 Task: Find connections with filter location Bagnolet with filter topic #homebuyers with filter profile language English with filter current company Ifm with filter school Emlyon business school with filter industry Retail Art Supplies with filter service category Commercial Real Estate with filter keywords title Shelf Stocker
Action: Mouse moved to (504, 73)
Screenshot: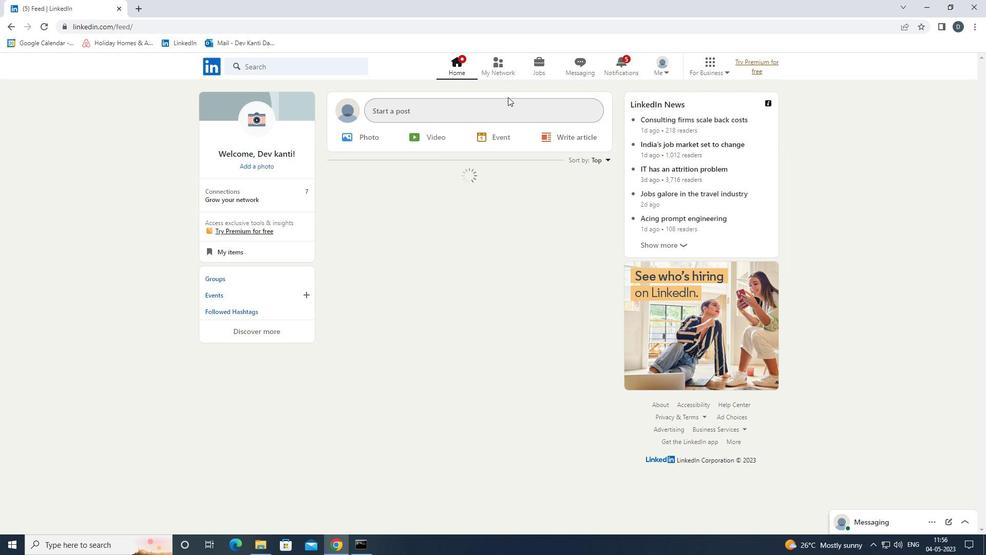 
Action: Mouse pressed left at (504, 73)
Screenshot: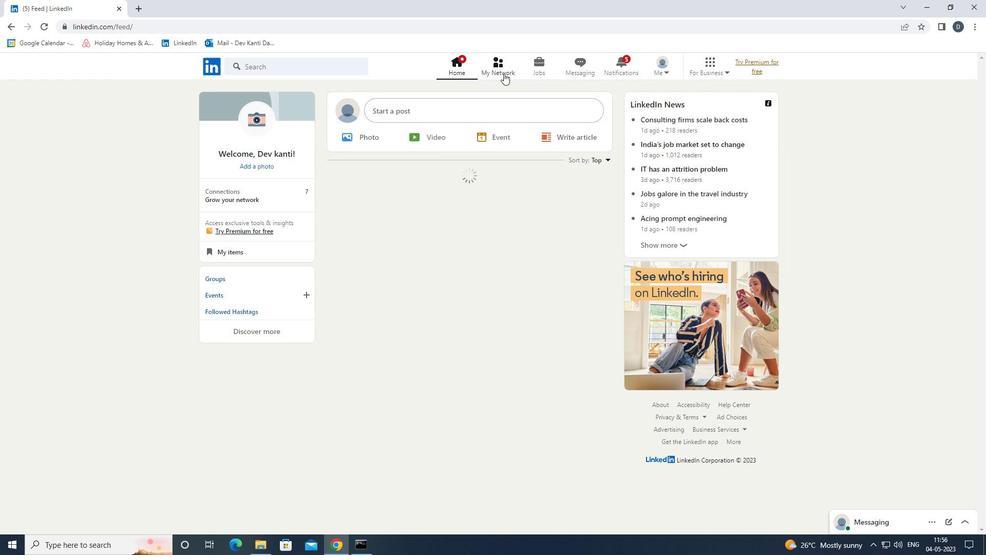 
Action: Mouse moved to (339, 121)
Screenshot: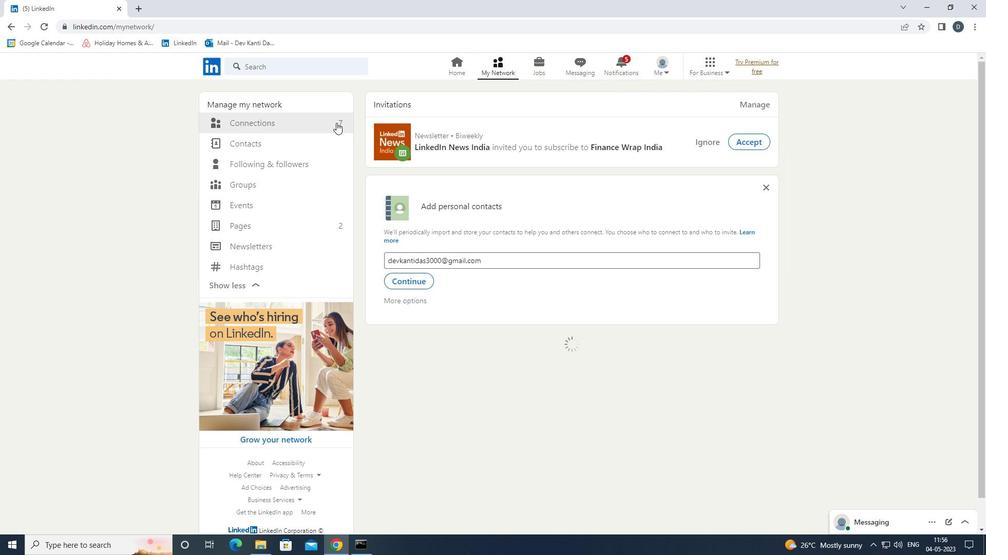 
Action: Mouse pressed left at (339, 121)
Screenshot: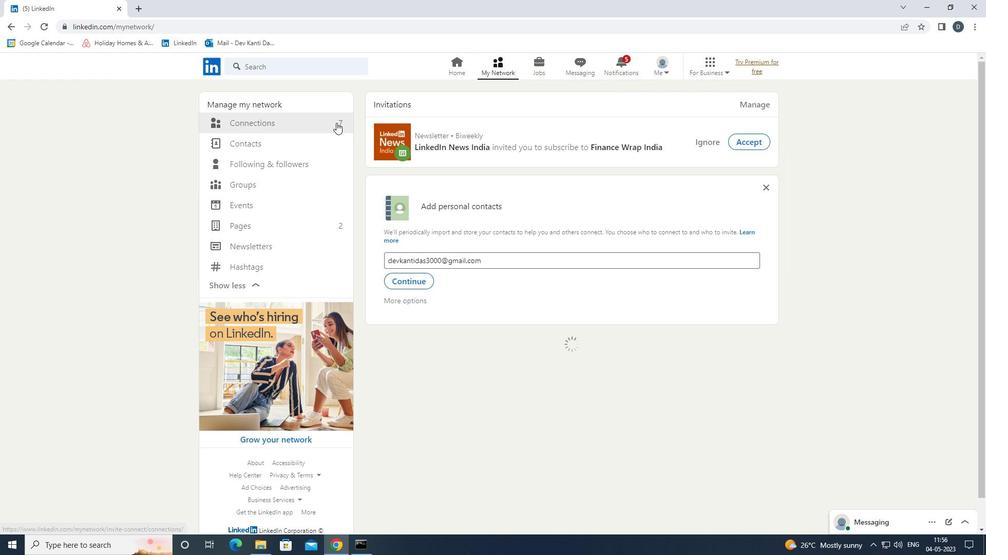 
Action: Mouse moved to (576, 123)
Screenshot: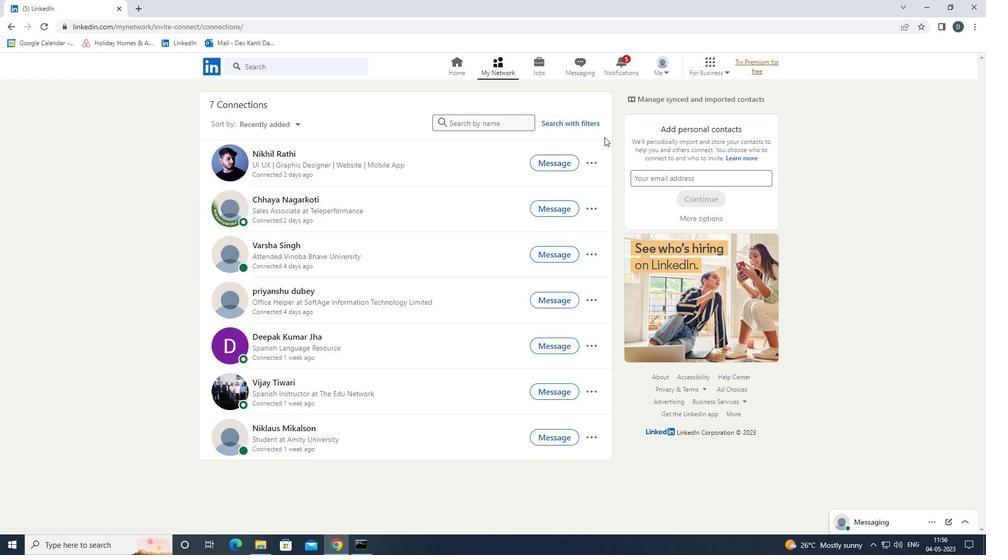 
Action: Mouse pressed left at (576, 123)
Screenshot: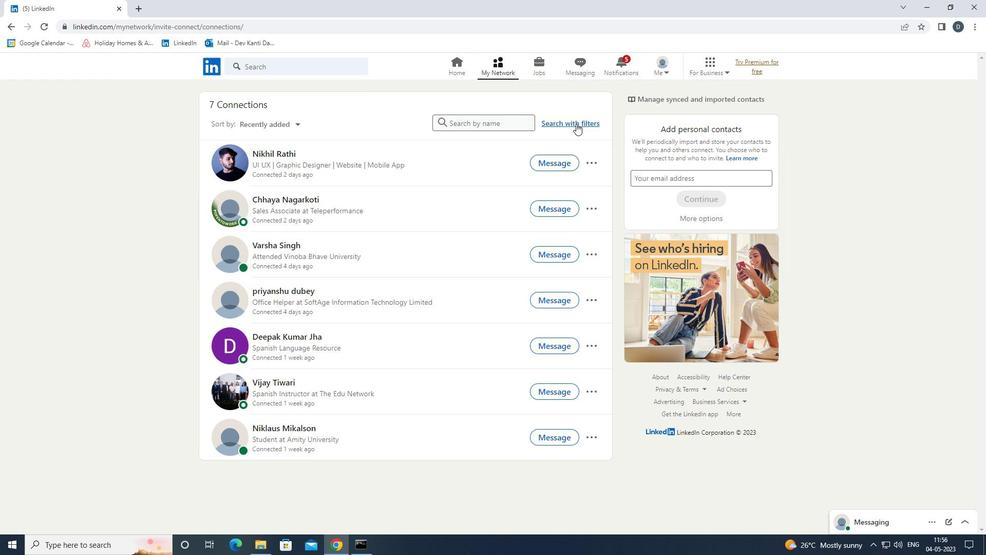
Action: Mouse moved to (527, 99)
Screenshot: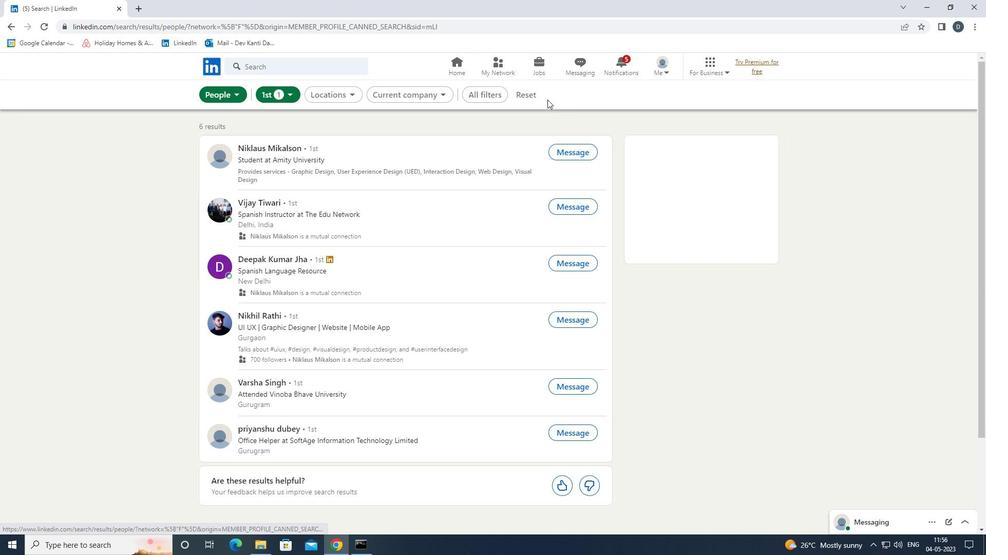 
Action: Mouse pressed left at (527, 99)
Screenshot: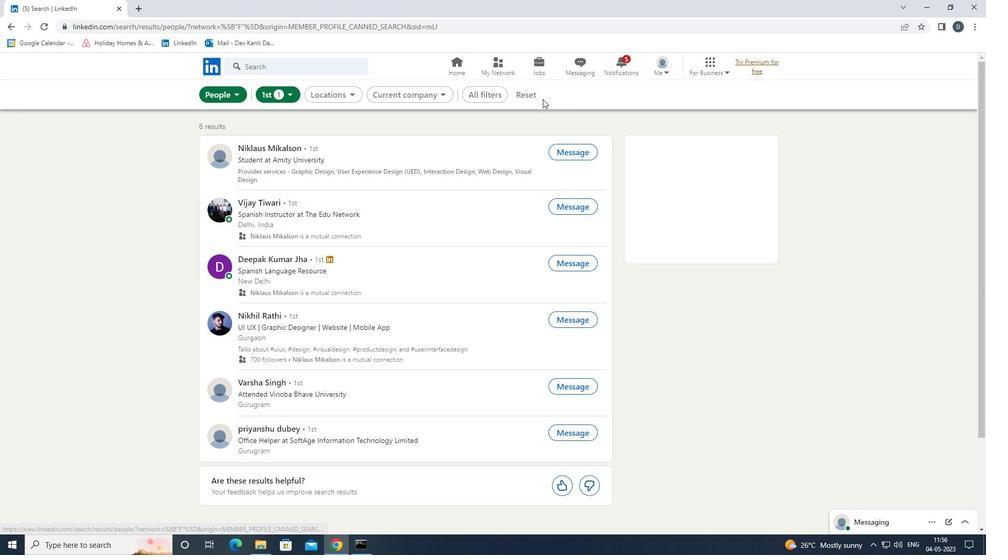 
Action: Mouse moved to (510, 96)
Screenshot: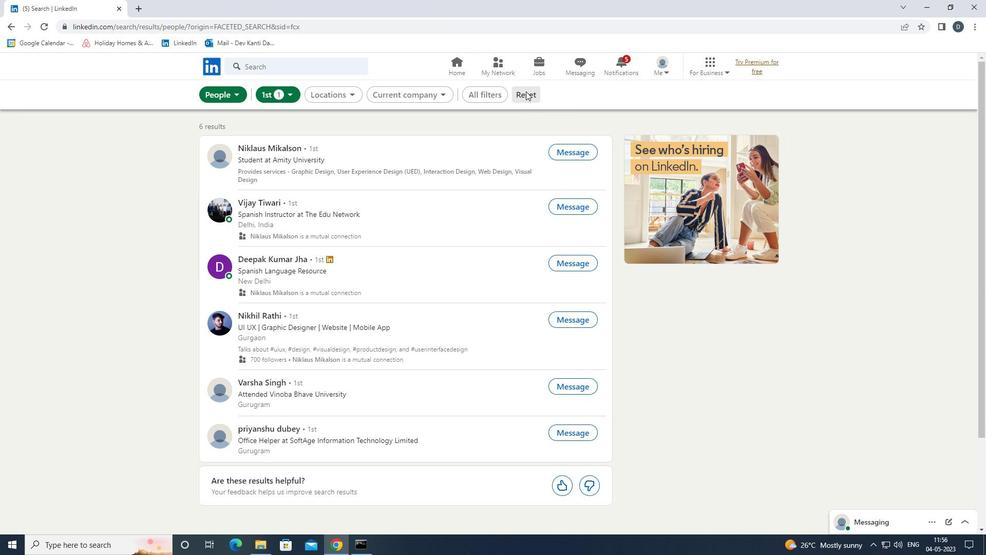 
Action: Mouse pressed left at (510, 96)
Screenshot: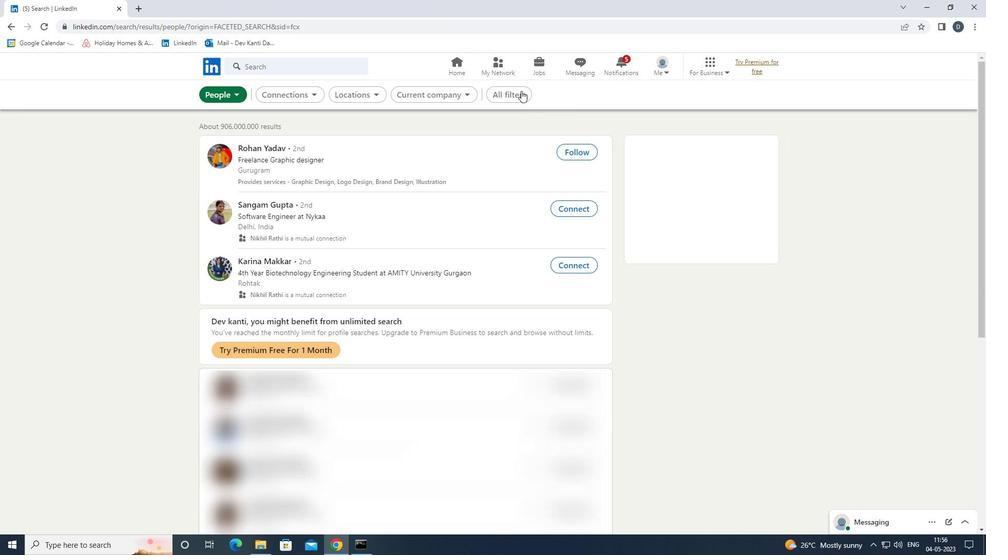 
Action: Mouse moved to (790, 284)
Screenshot: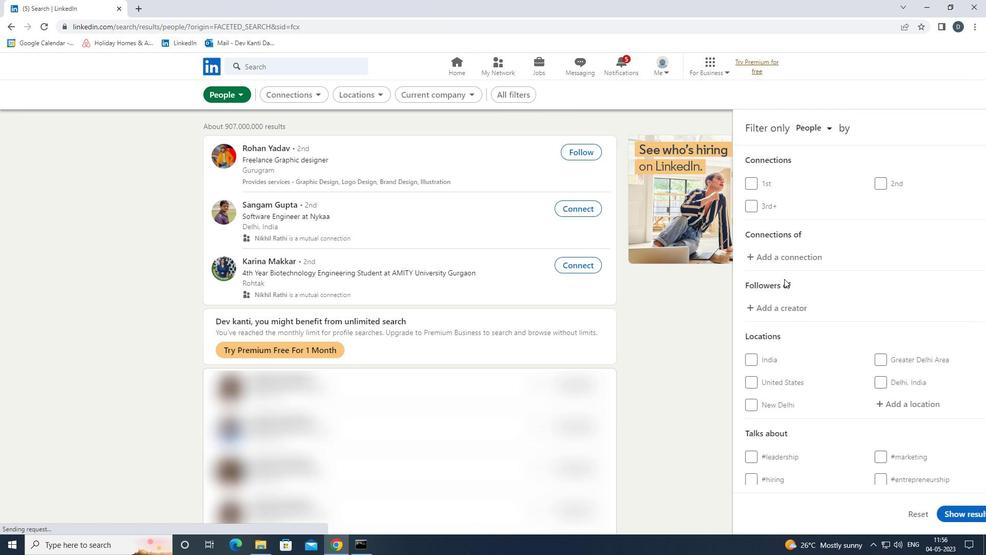 
Action: Mouse scrolled (790, 283) with delta (0, 0)
Screenshot: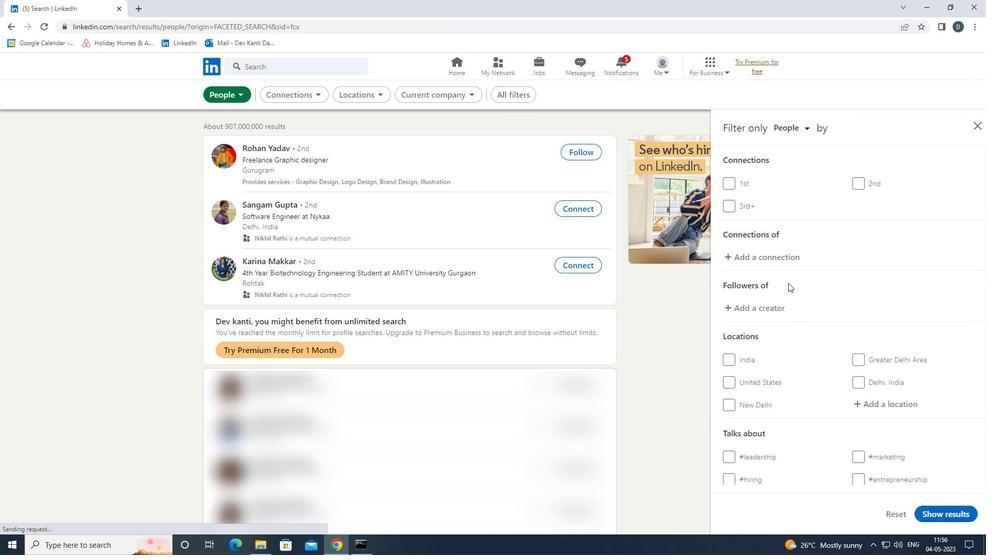 
Action: Mouse scrolled (790, 283) with delta (0, 0)
Screenshot: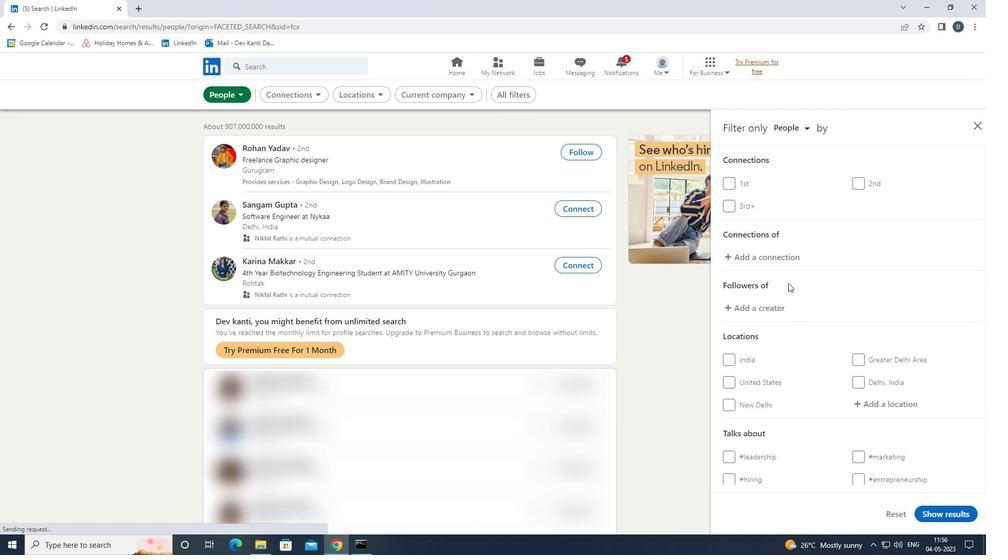 
Action: Mouse moved to (855, 298)
Screenshot: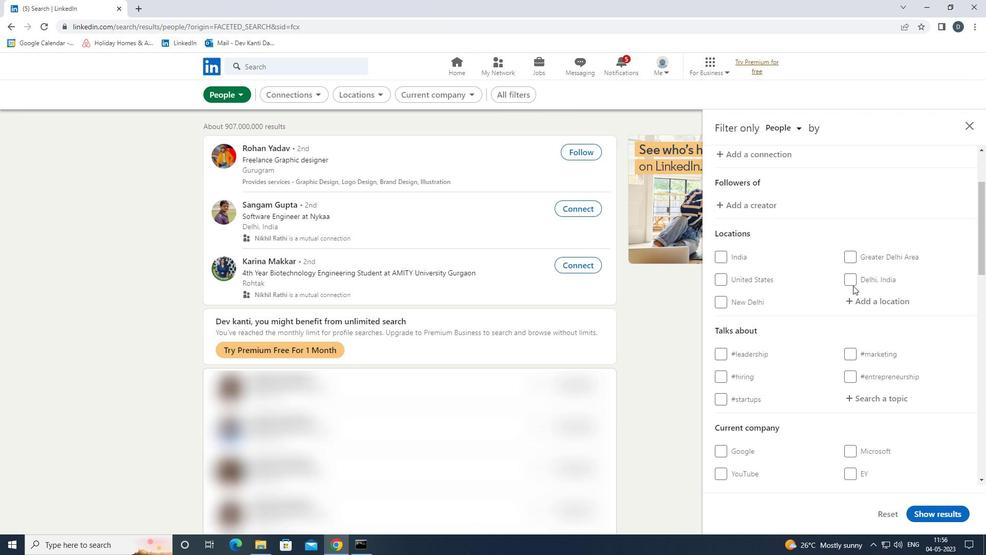 
Action: Mouse pressed left at (855, 298)
Screenshot: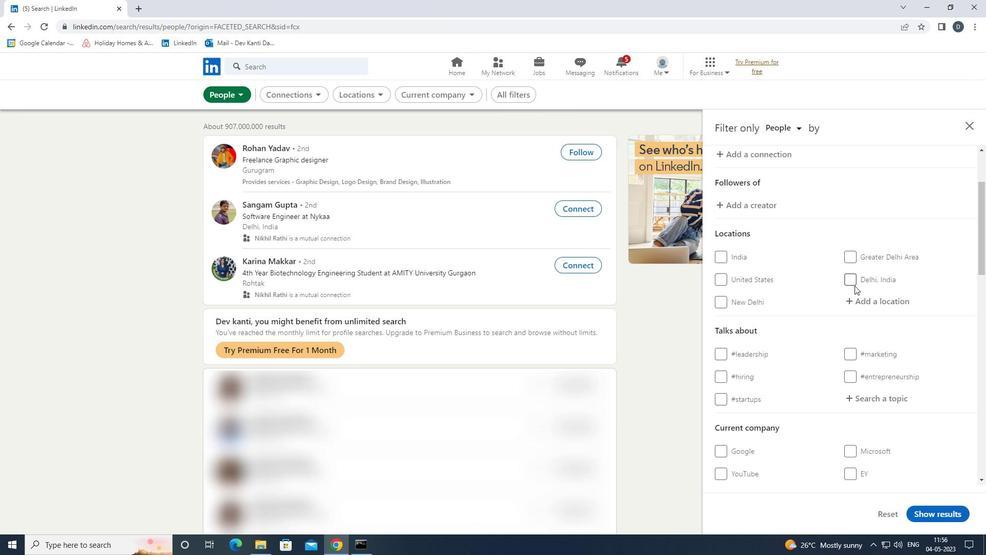 
Action: Mouse moved to (854, 302)
Screenshot: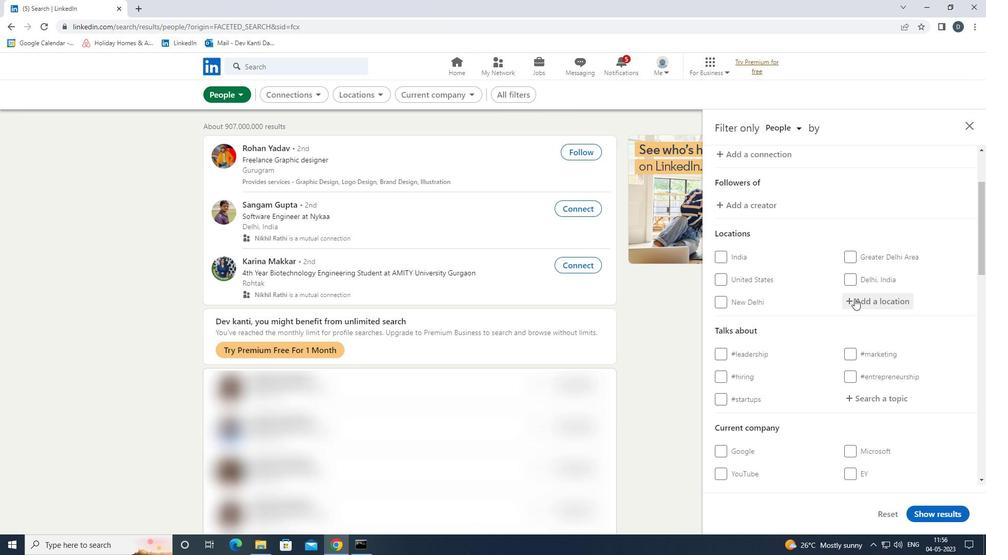 
Action: Key pressed <Key.shift>BAGNOLET<Key.down><Key.enter>
Screenshot: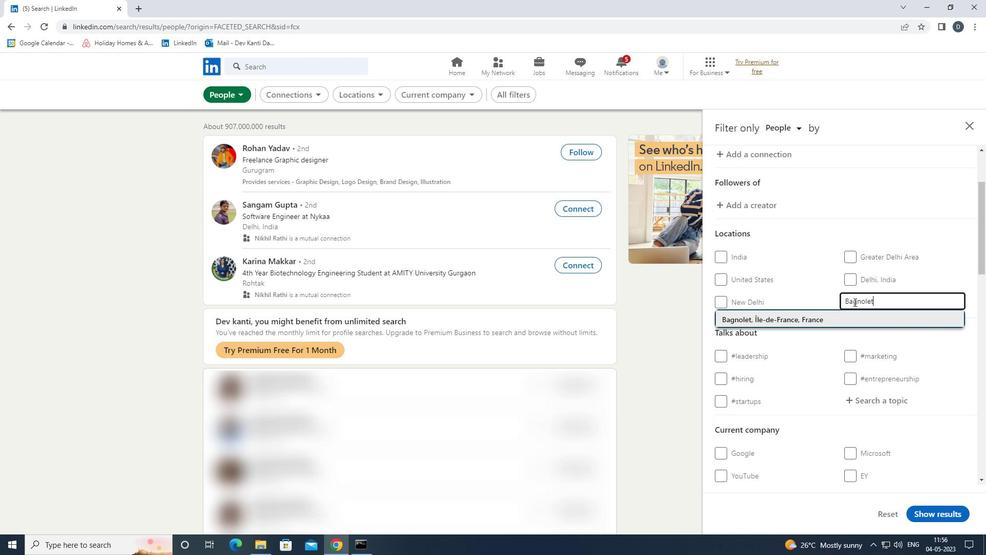 
Action: Mouse moved to (867, 308)
Screenshot: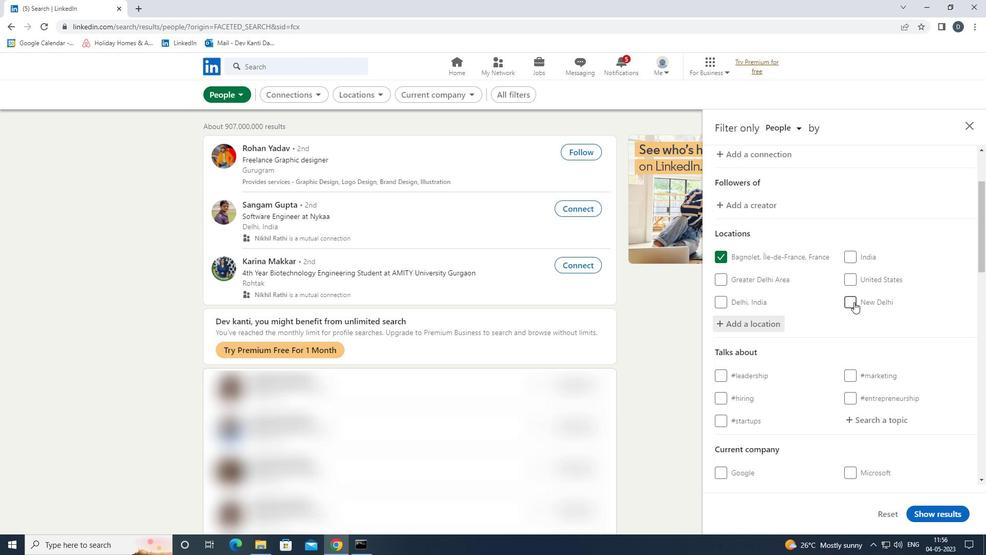 
Action: Mouse scrolled (867, 307) with delta (0, 0)
Screenshot: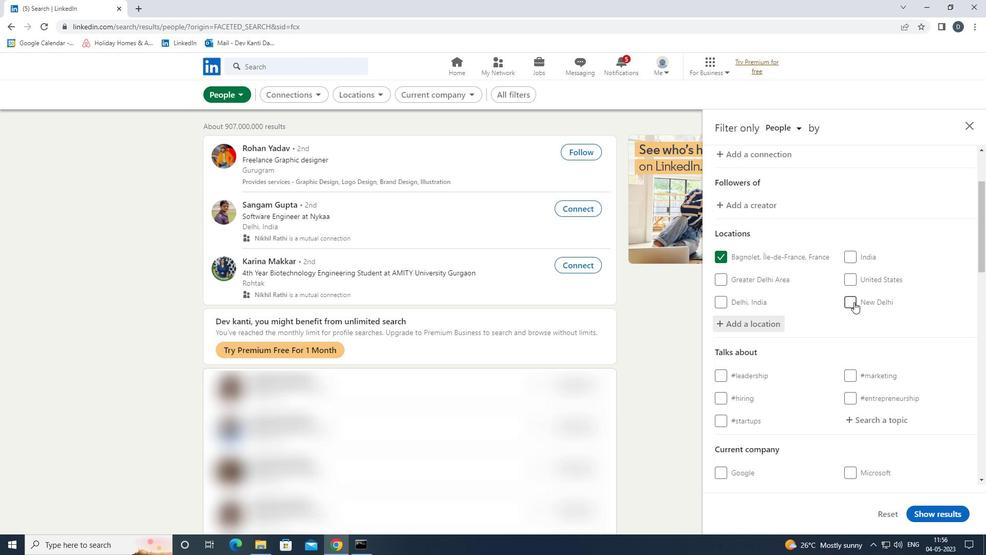 
Action: Mouse scrolled (867, 307) with delta (0, 0)
Screenshot: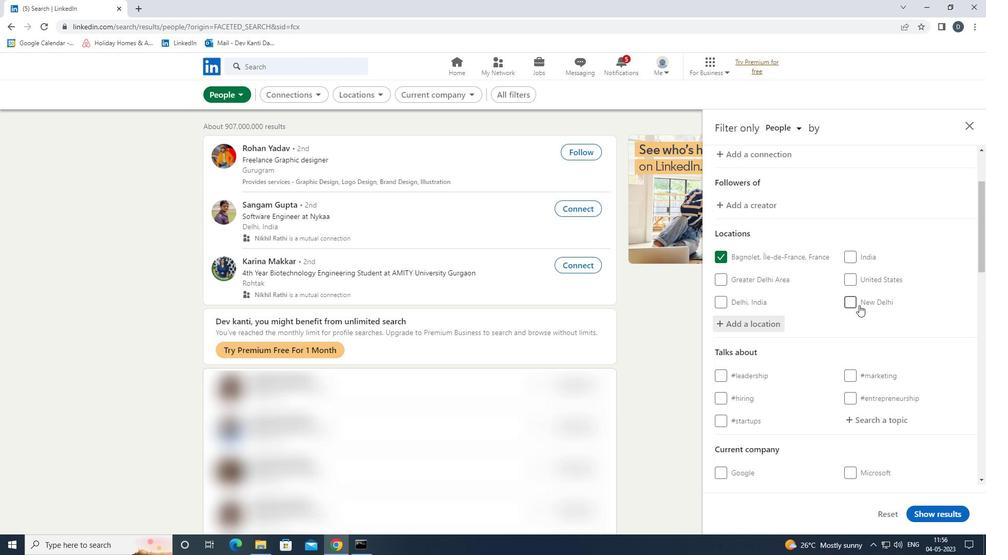 
Action: Mouse moved to (870, 308)
Screenshot: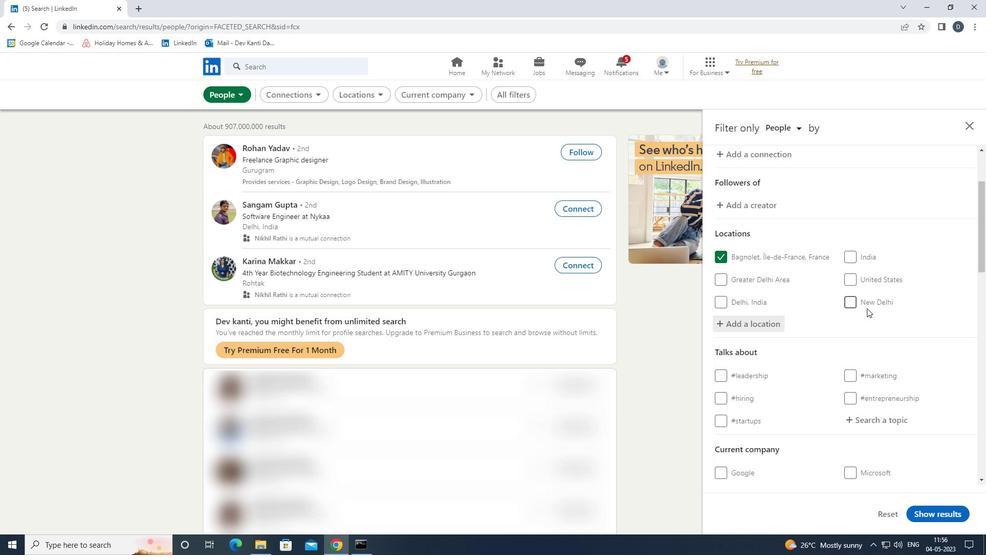 
Action: Mouse scrolled (870, 307) with delta (0, 0)
Screenshot: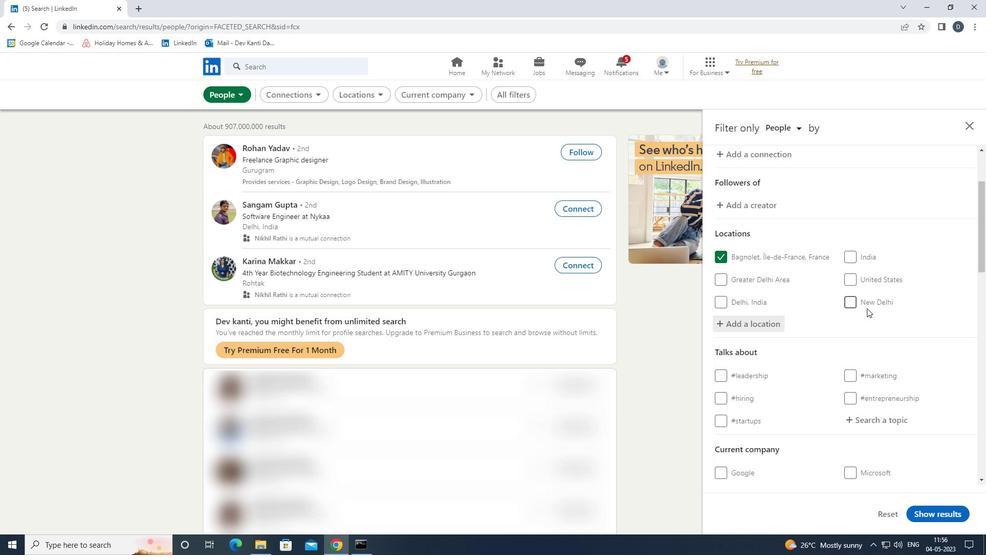 
Action: Mouse moved to (879, 269)
Screenshot: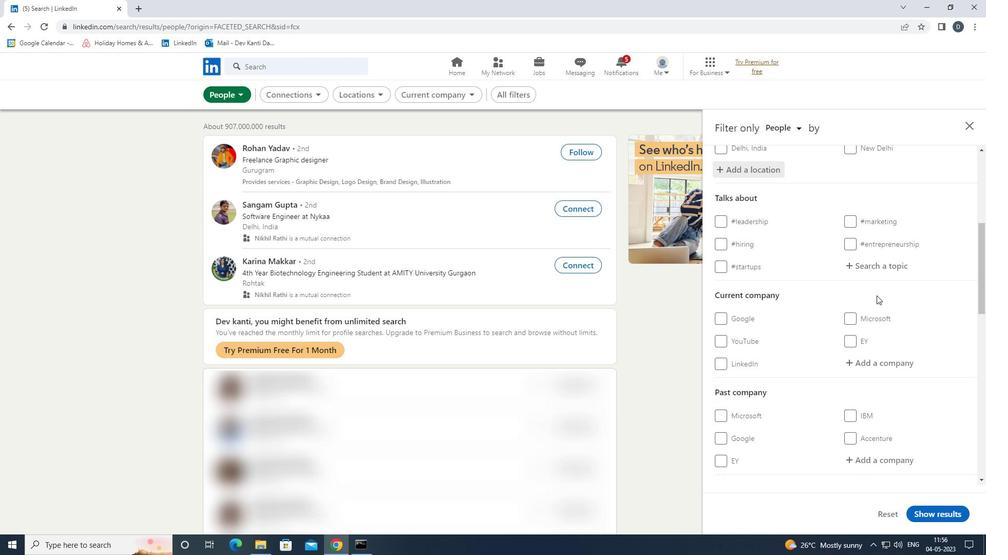 
Action: Mouse pressed left at (879, 269)
Screenshot: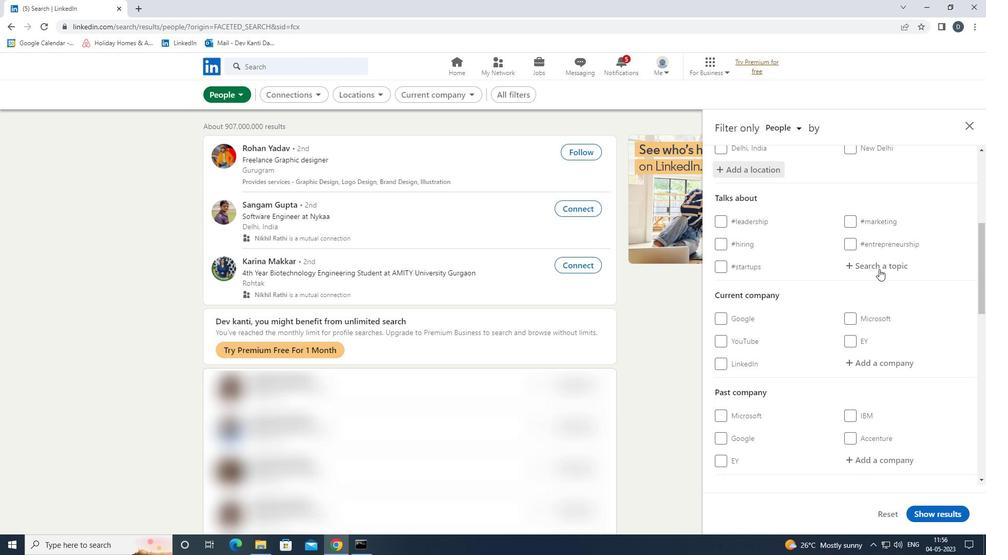 
Action: Key pressed <Key.shift>HOMEBUYERS<Key.down><Key.enter>
Screenshot: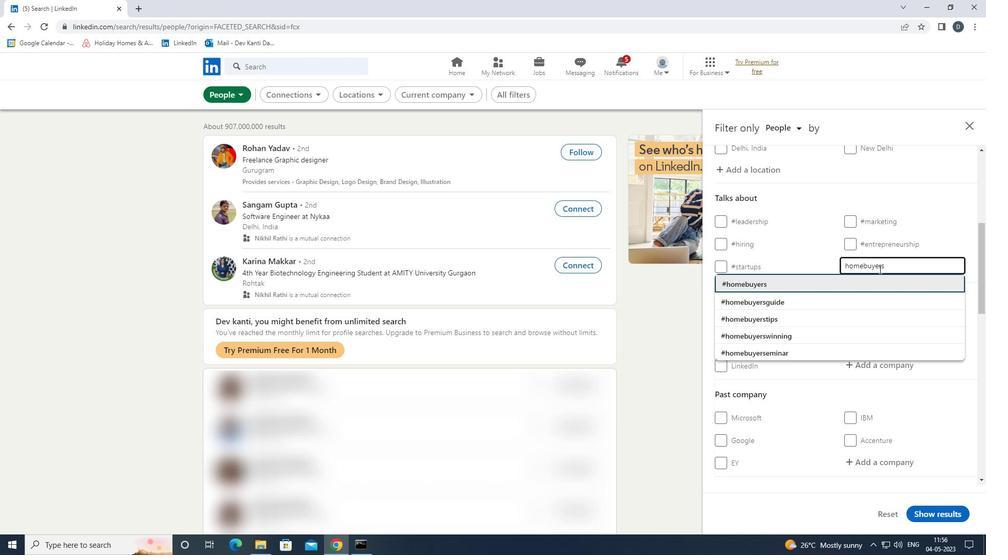 
Action: Mouse moved to (893, 301)
Screenshot: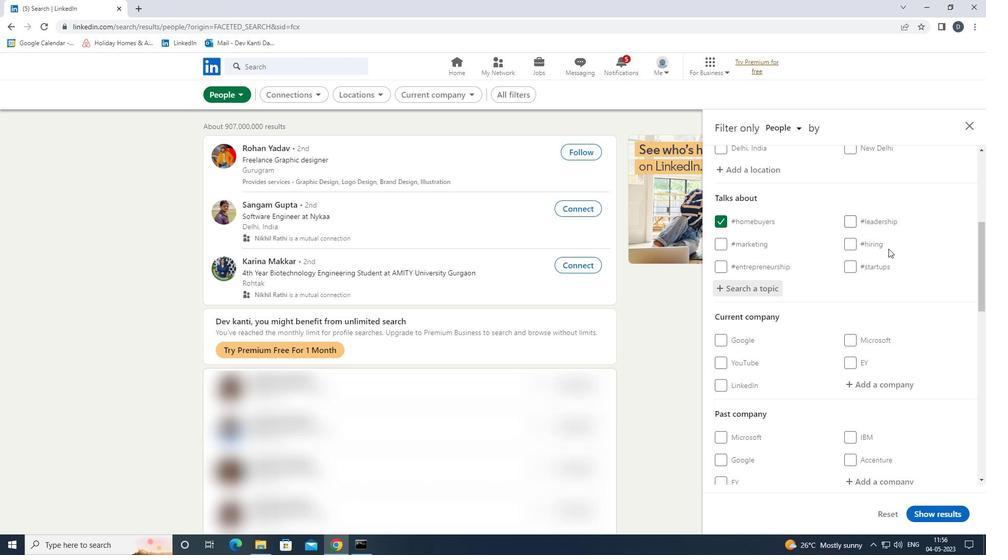 
Action: Mouse scrolled (893, 300) with delta (0, 0)
Screenshot: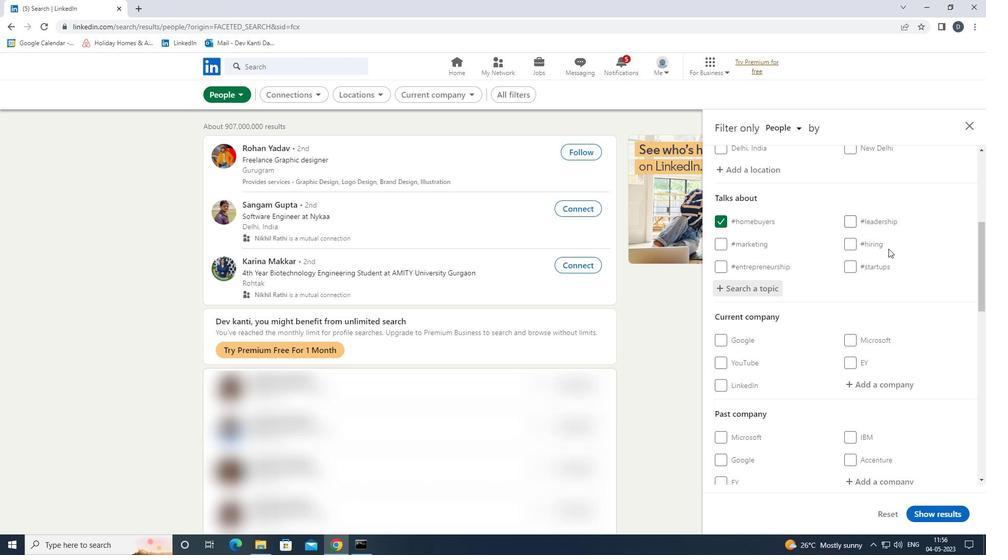 
Action: Mouse moved to (894, 301)
Screenshot: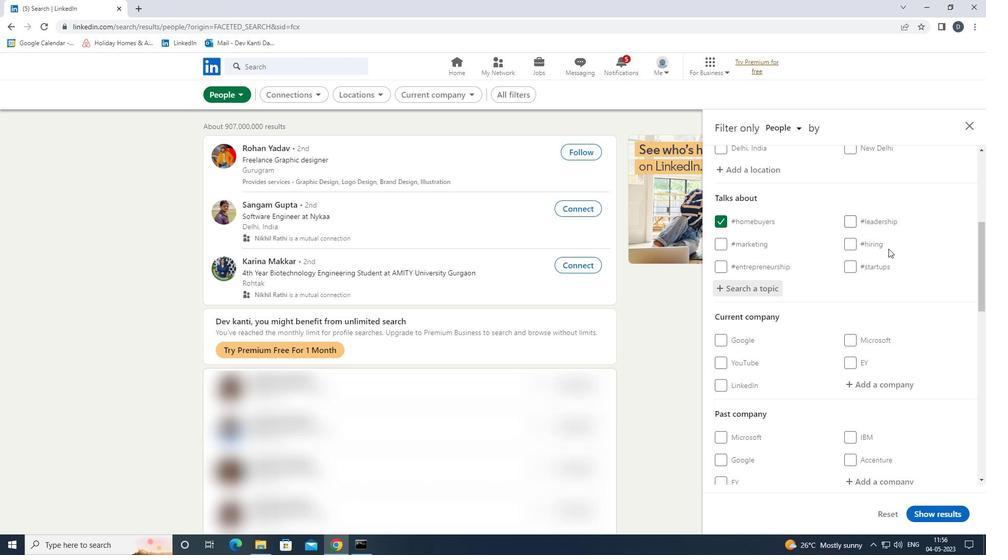 
Action: Mouse scrolled (894, 301) with delta (0, 0)
Screenshot: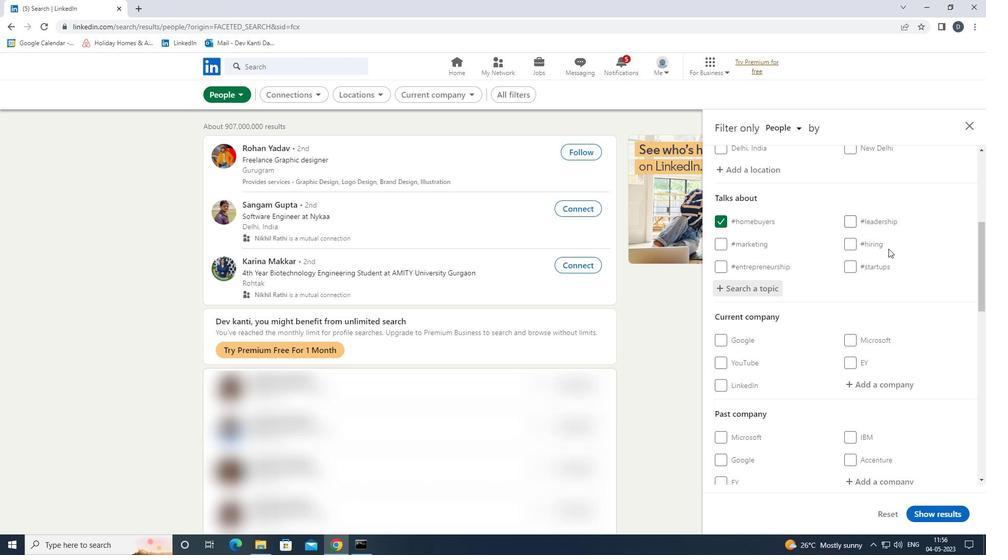 
Action: Mouse scrolled (894, 301) with delta (0, 0)
Screenshot: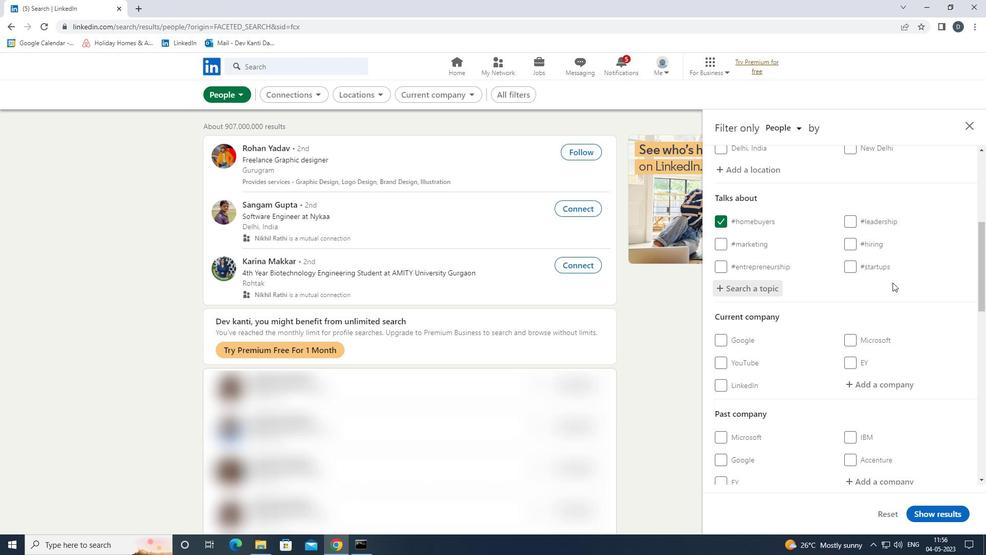 
Action: Mouse moved to (883, 266)
Screenshot: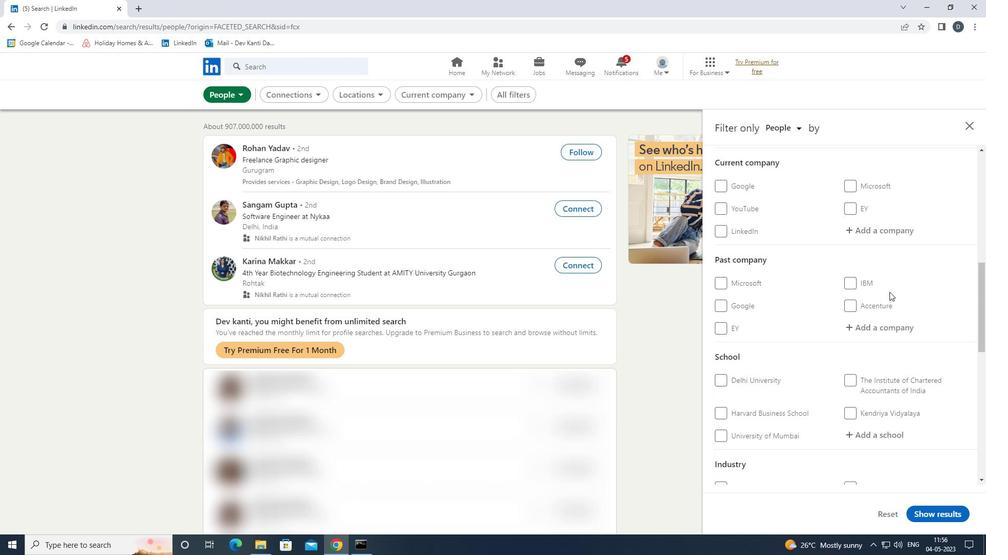 
Action: Mouse scrolled (883, 265) with delta (0, 0)
Screenshot: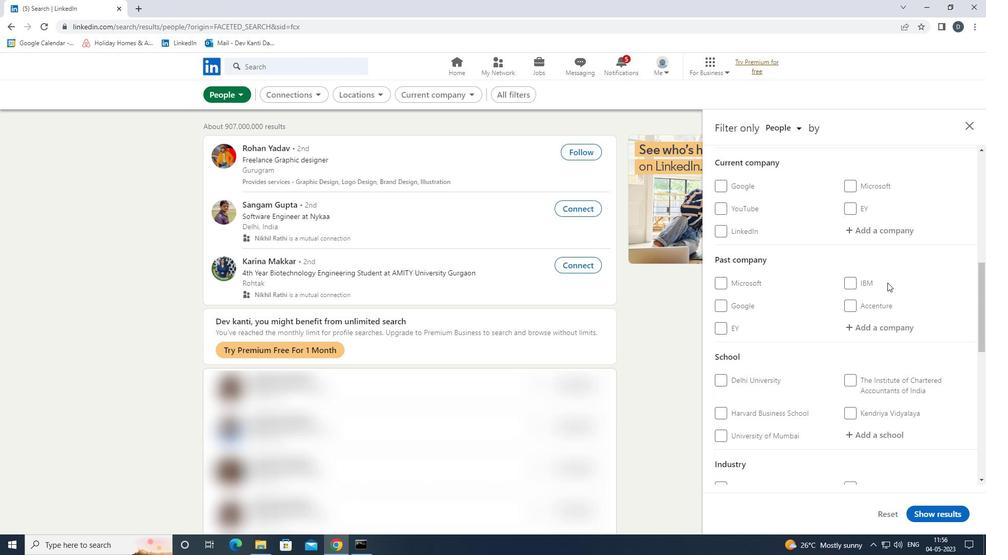 
Action: Mouse moved to (881, 268)
Screenshot: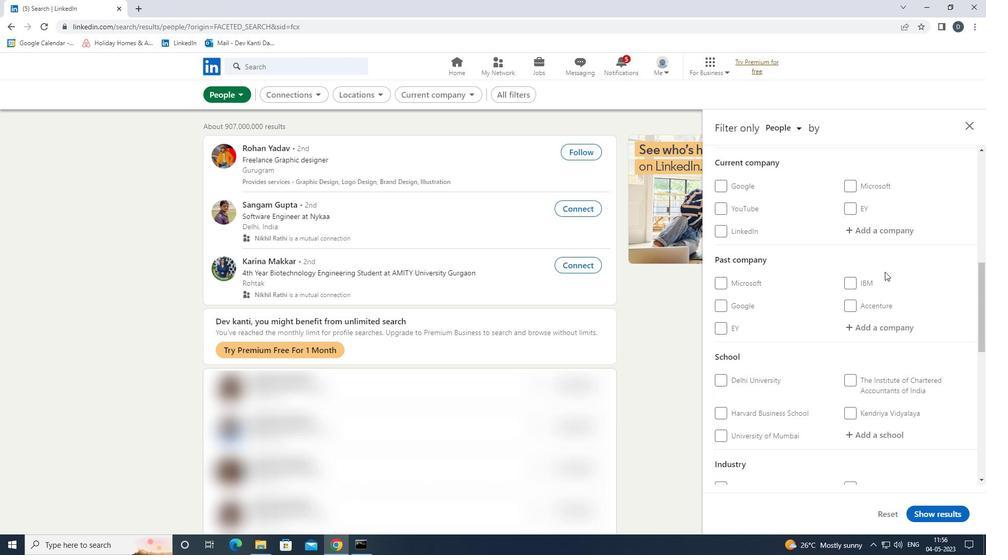 
Action: Mouse scrolled (881, 268) with delta (0, 0)
Screenshot: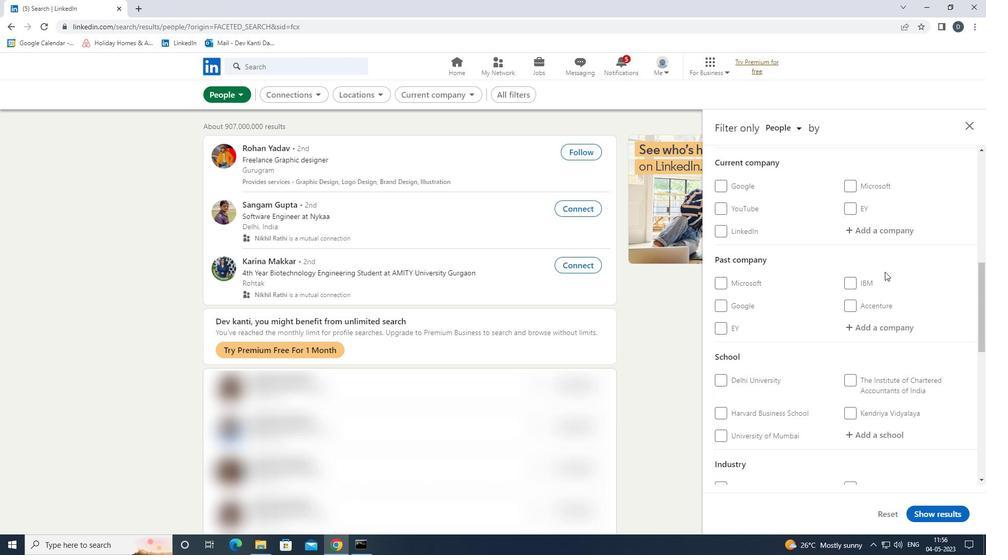 
Action: Mouse moved to (881, 269)
Screenshot: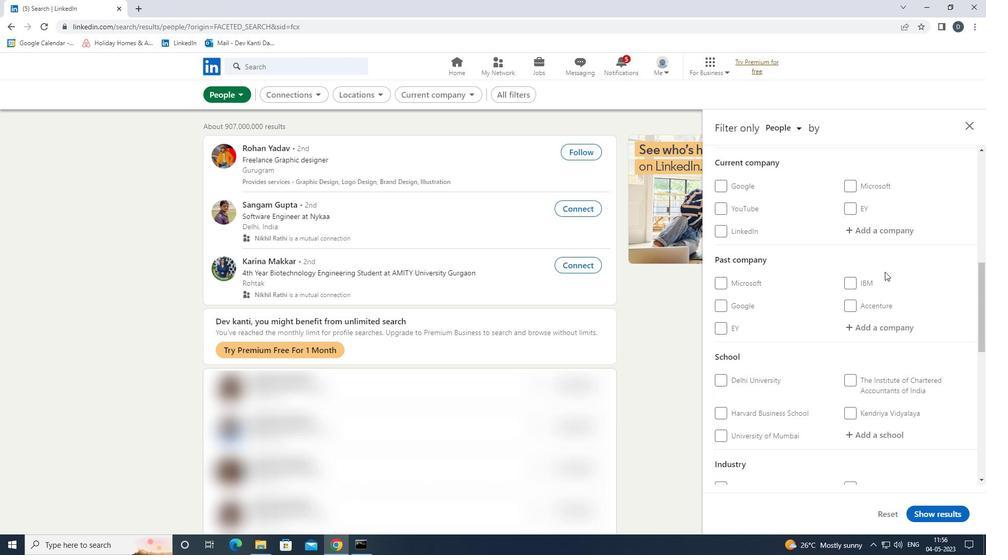 
Action: Mouse scrolled (881, 269) with delta (0, 0)
Screenshot: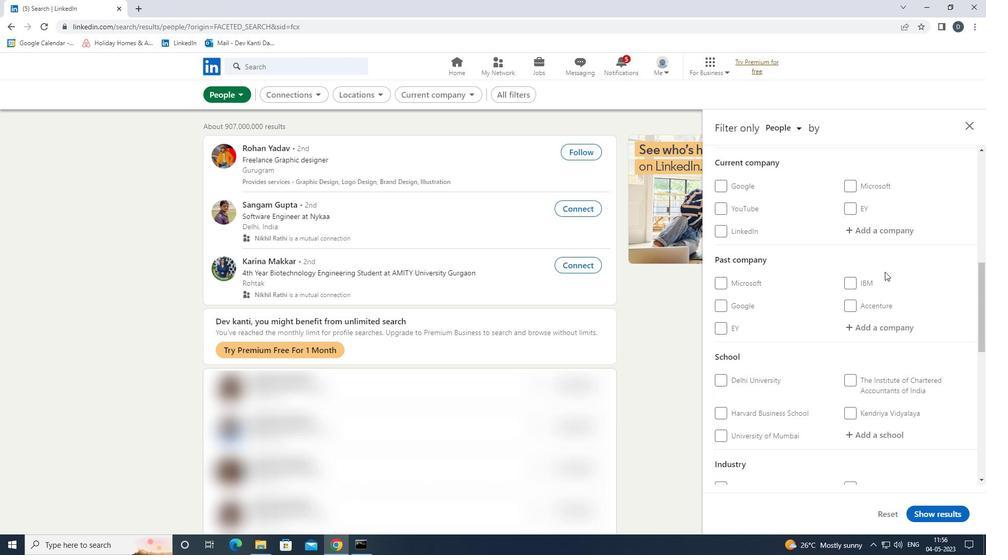 
Action: Mouse moved to (881, 271)
Screenshot: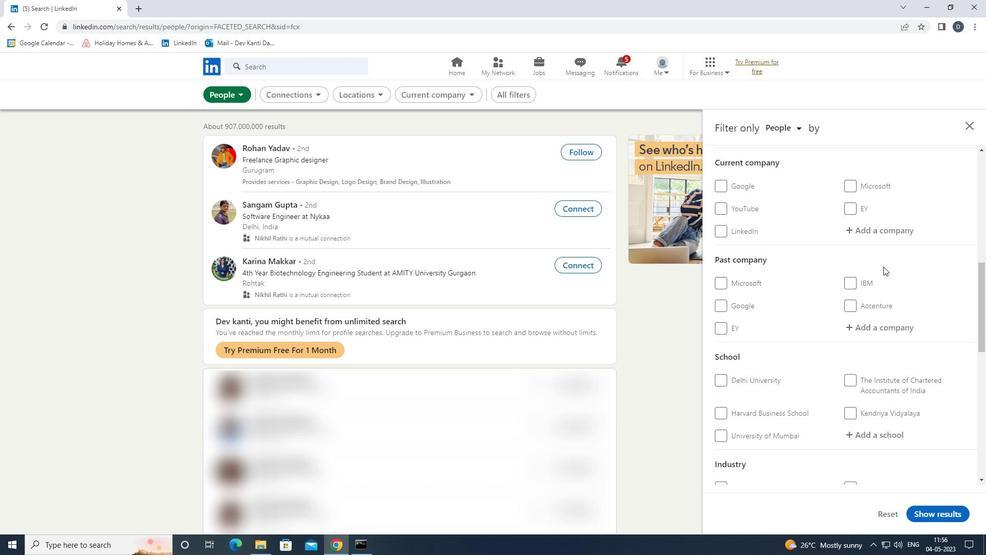 
Action: Mouse scrolled (881, 270) with delta (0, 0)
Screenshot: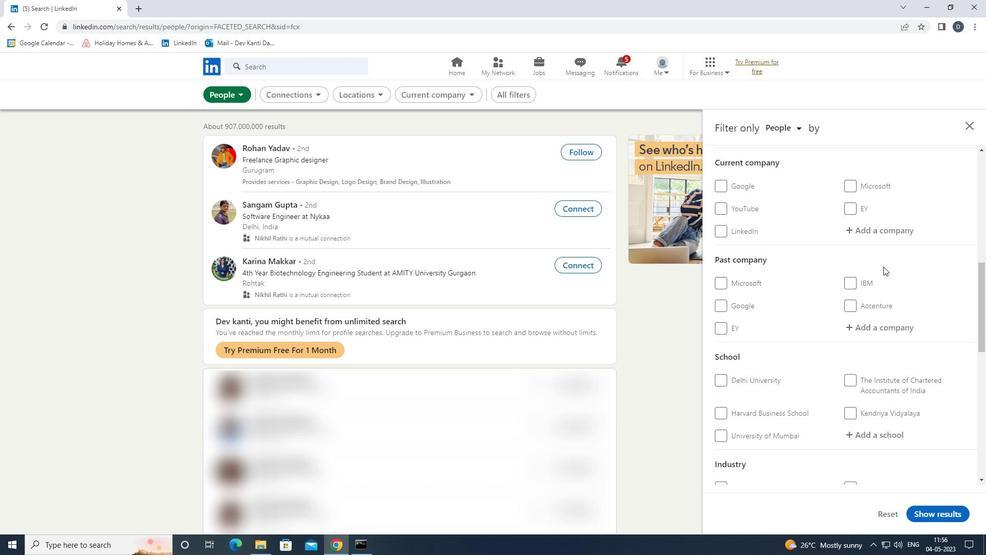 
Action: Mouse moved to (872, 287)
Screenshot: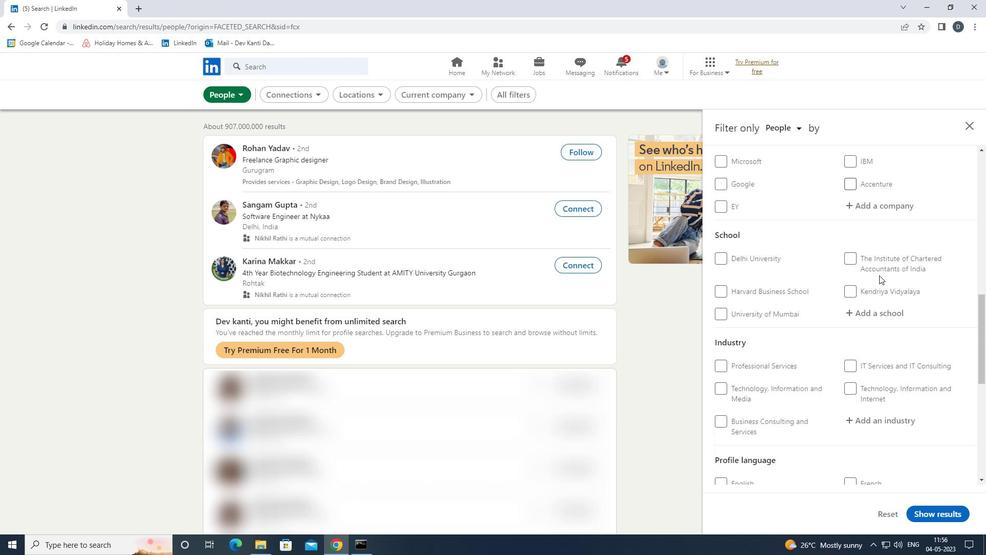 
Action: Mouse scrolled (872, 286) with delta (0, 0)
Screenshot: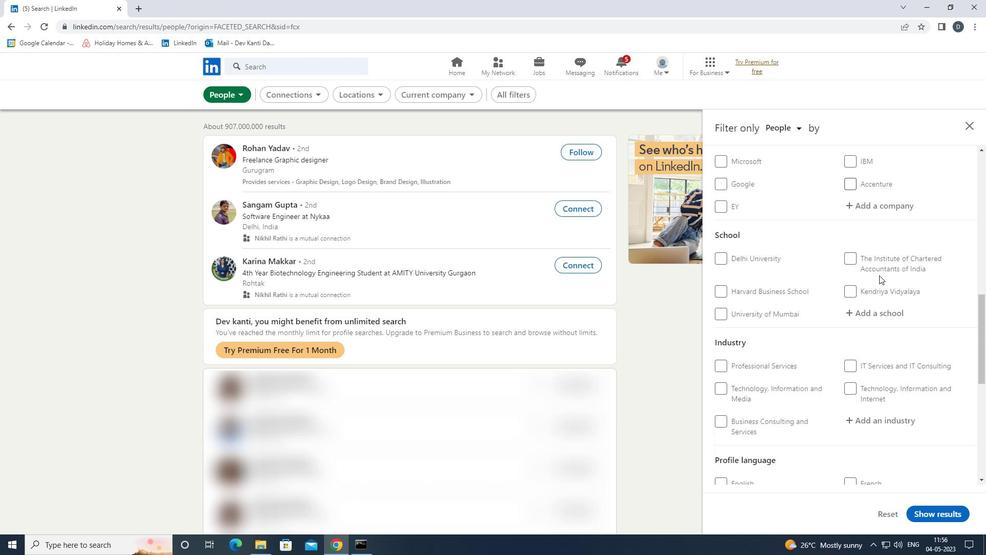 
Action: Mouse moved to (869, 290)
Screenshot: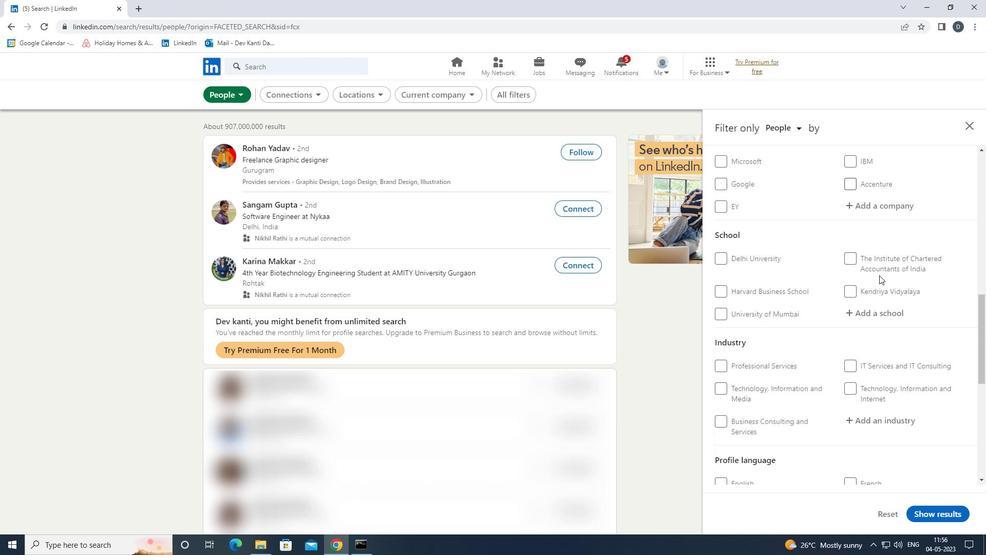 
Action: Mouse scrolled (869, 290) with delta (0, 0)
Screenshot: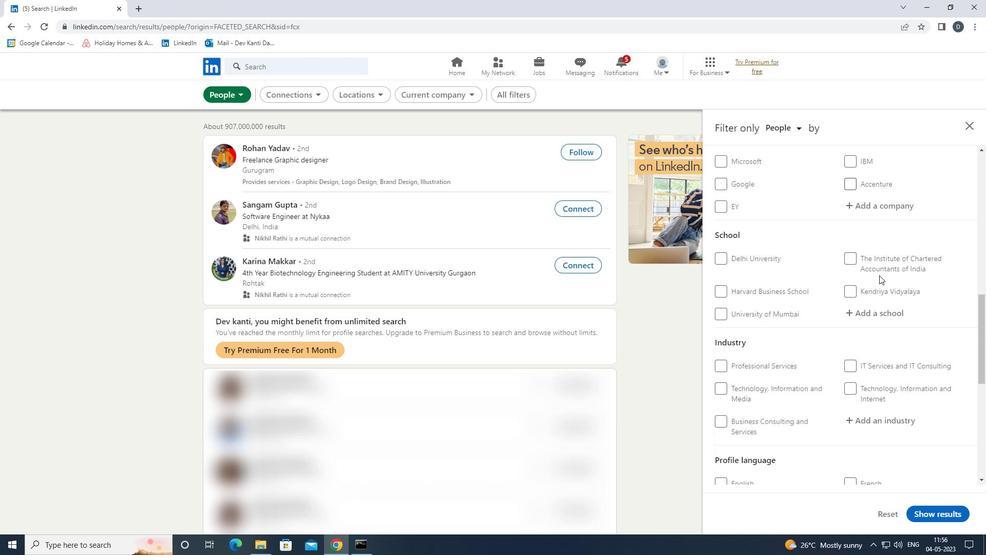 
Action: Mouse moved to (869, 291)
Screenshot: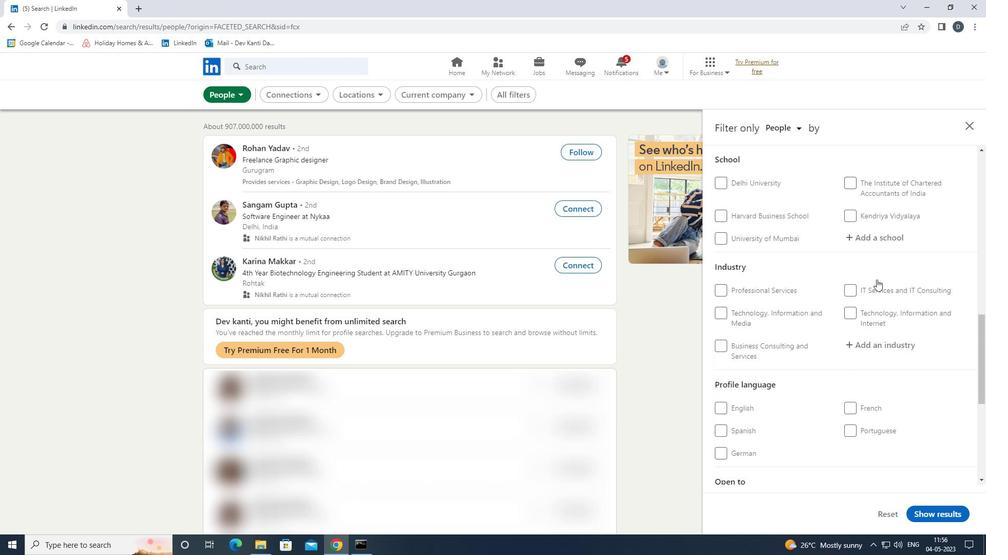 
Action: Mouse scrolled (869, 291) with delta (0, 0)
Screenshot: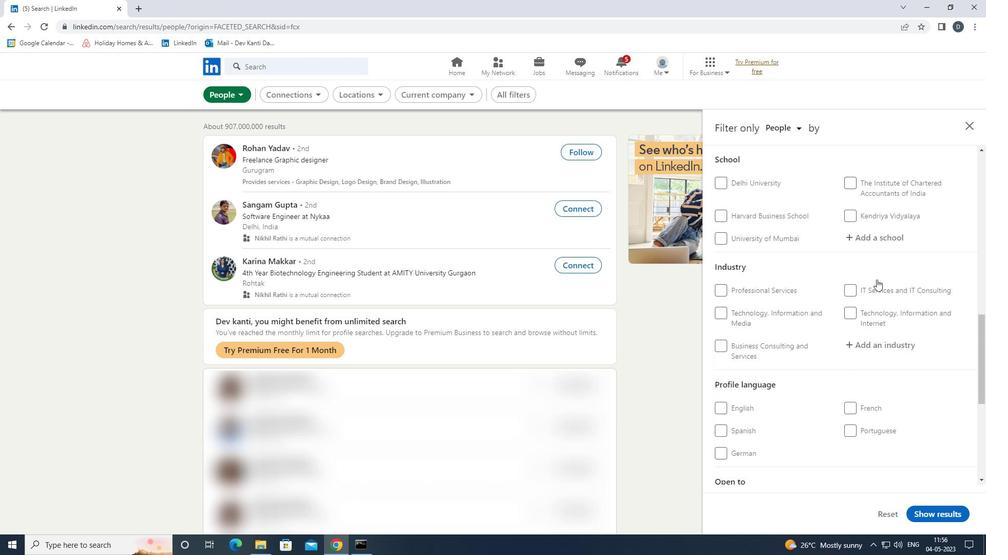 
Action: Mouse moved to (728, 250)
Screenshot: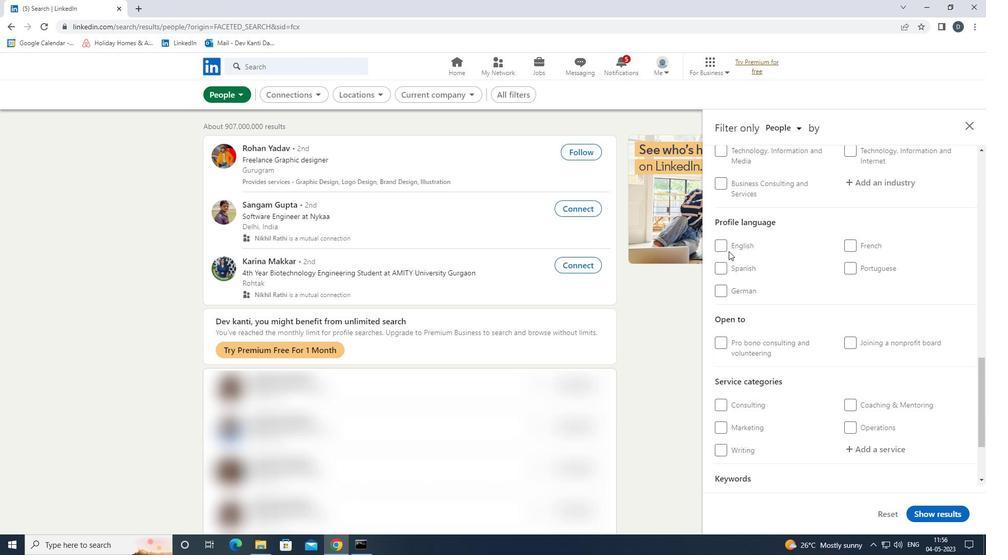 
Action: Mouse pressed left at (728, 250)
Screenshot: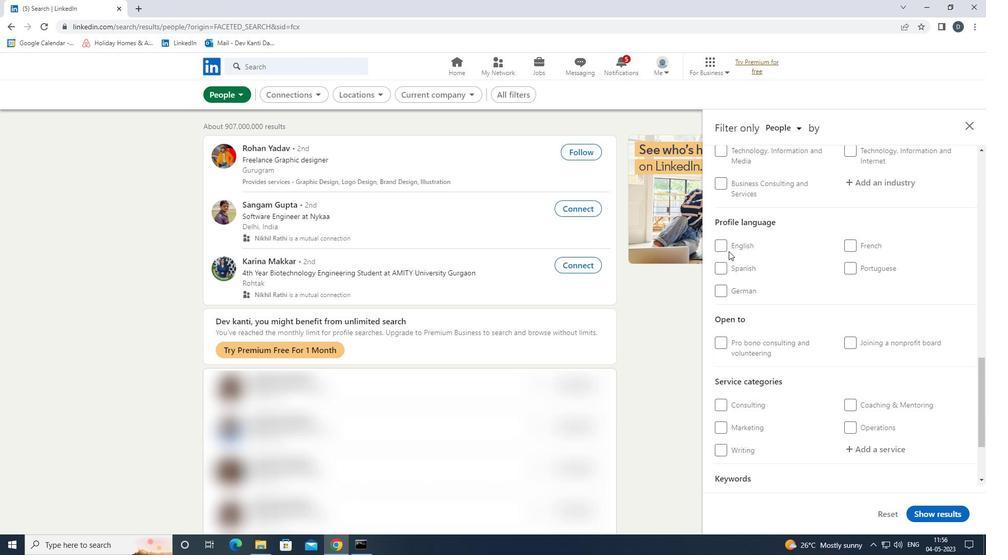 
Action: Mouse moved to (729, 248)
Screenshot: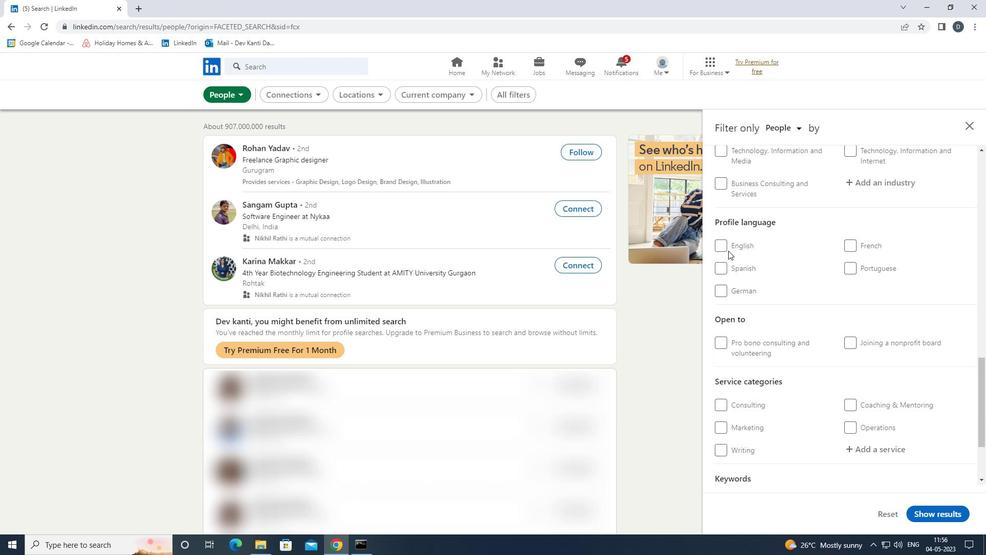 
Action: Mouse pressed left at (729, 248)
Screenshot: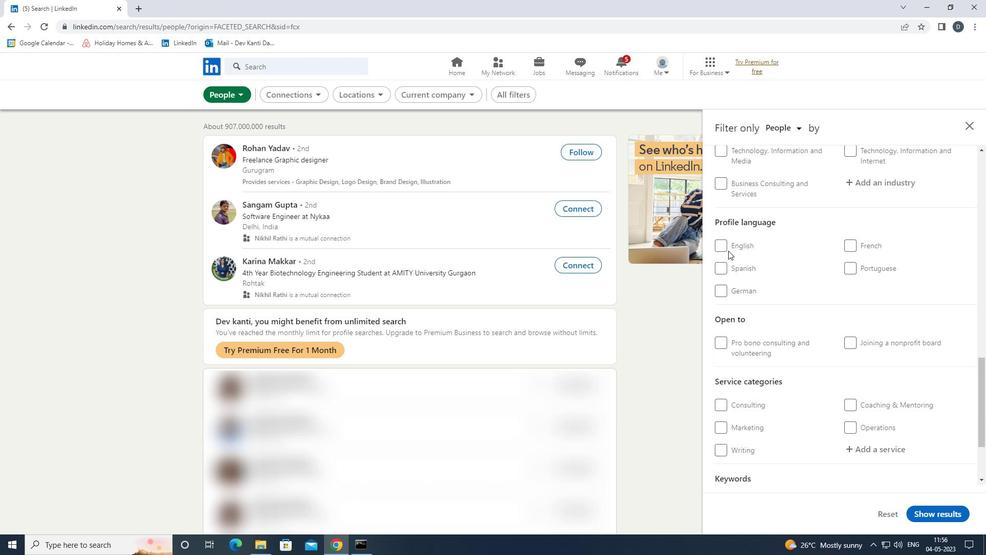 
Action: Mouse moved to (806, 265)
Screenshot: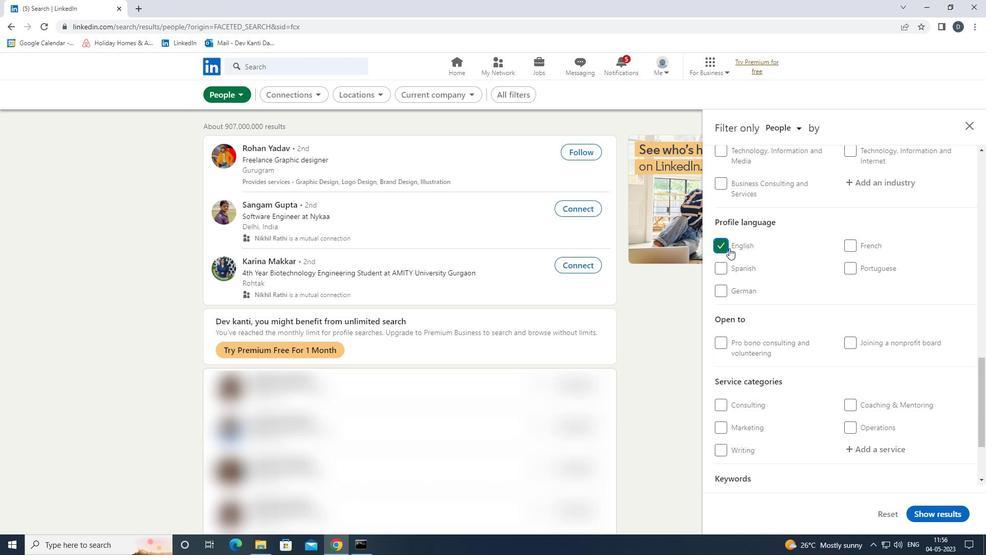 
Action: Mouse scrolled (806, 266) with delta (0, 0)
Screenshot: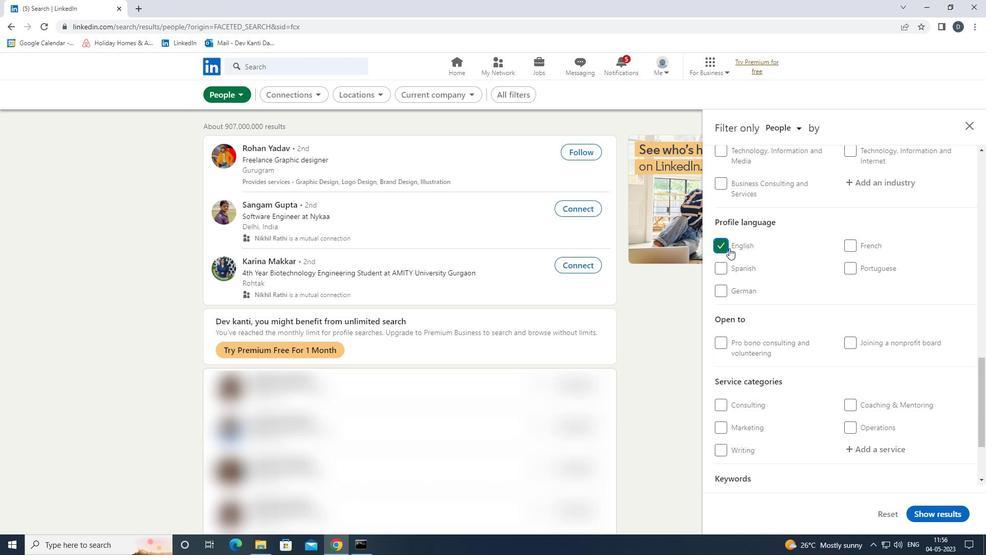 
Action: Mouse scrolled (806, 266) with delta (0, 0)
Screenshot: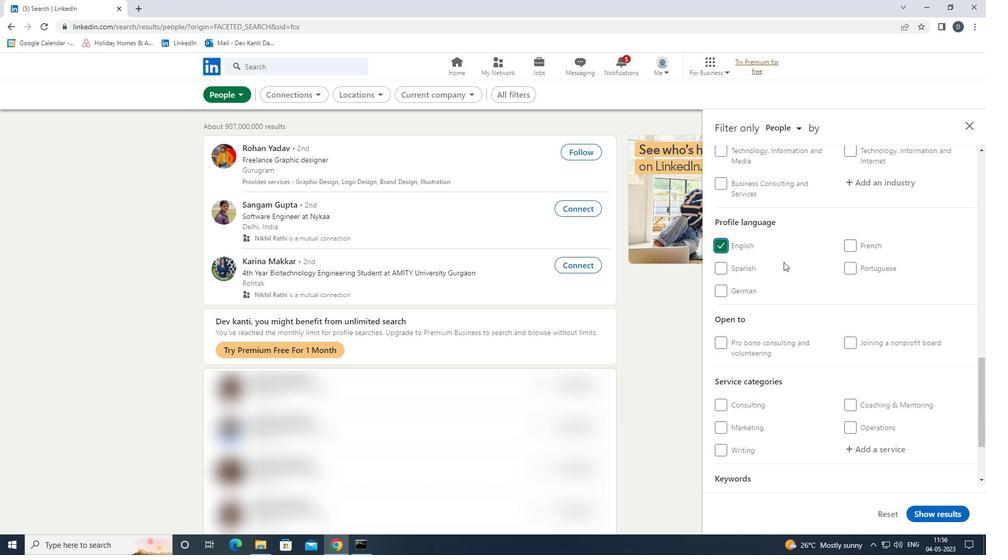 
Action: Mouse scrolled (806, 266) with delta (0, 0)
Screenshot: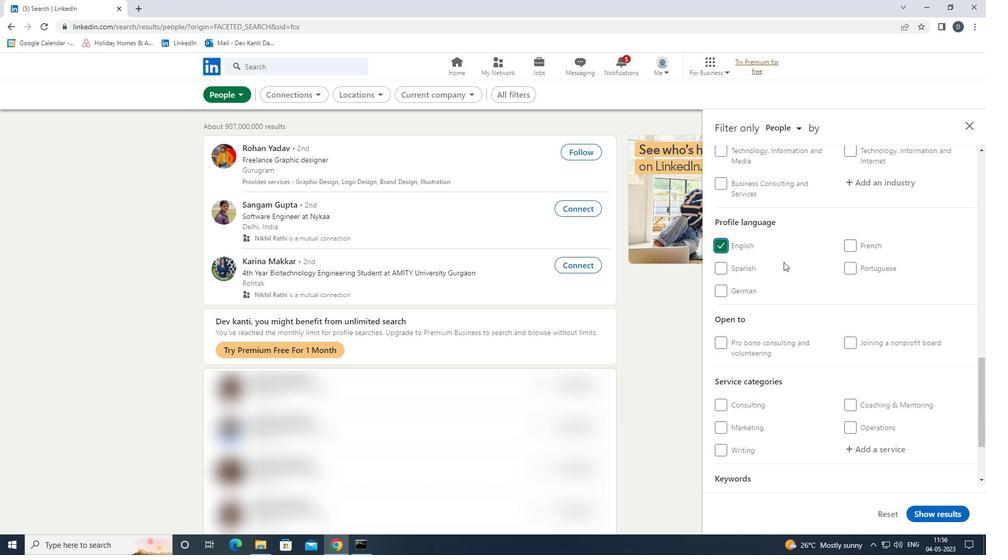 
Action: Mouse scrolled (806, 266) with delta (0, 0)
Screenshot: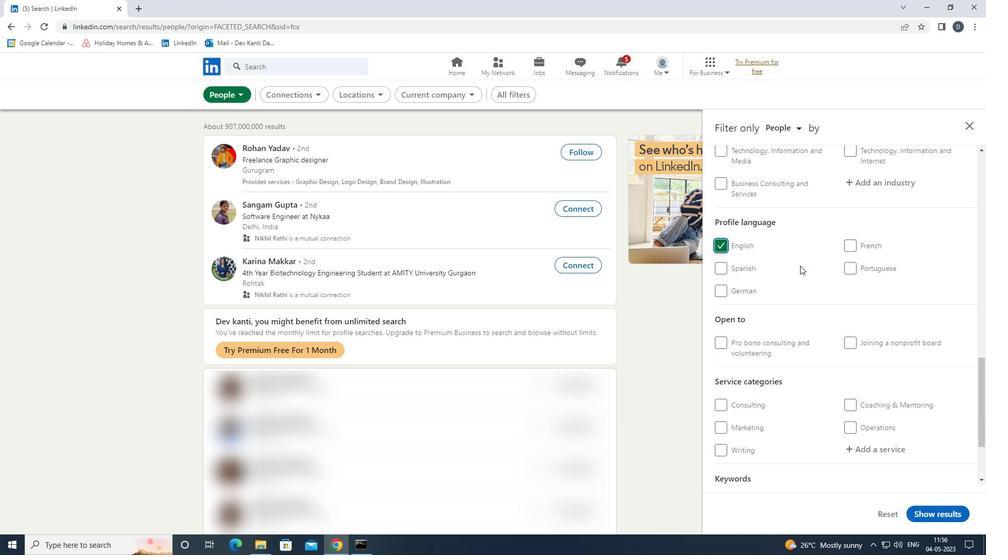 
Action: Mouse scrolled (806, 266) with delta (0, 0)
Screenshot: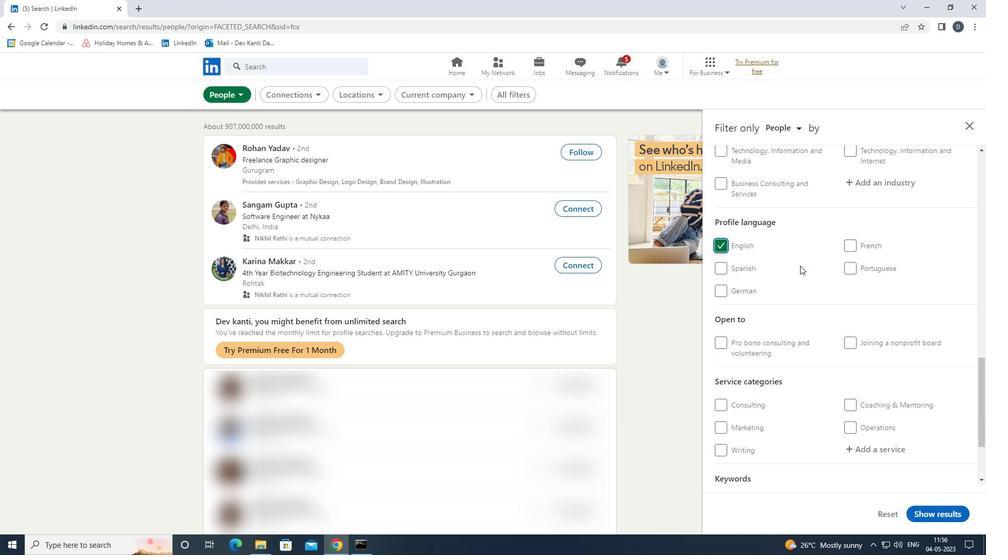 
Action: Mouse scrolled (806, 266) with delta (0, 0)
Screenshot: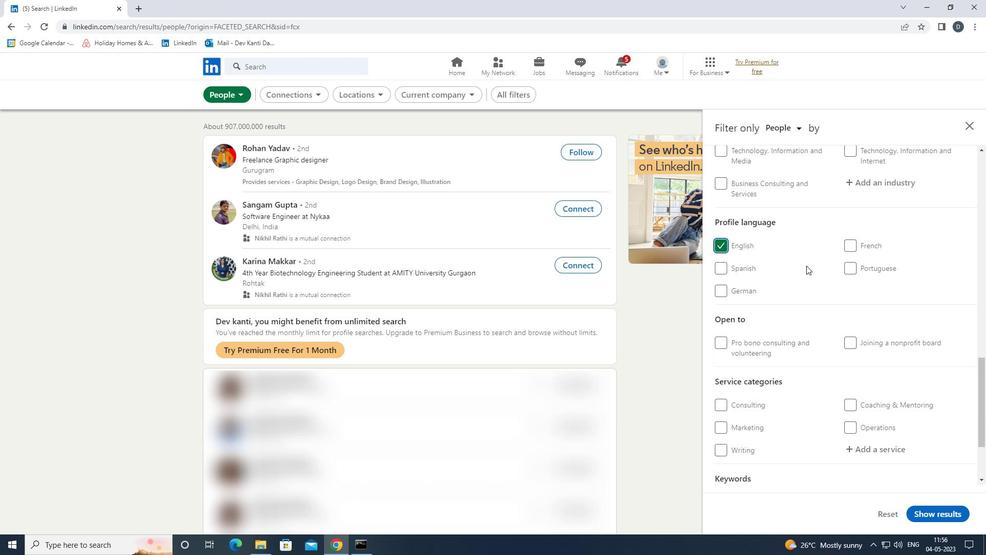 
Action: Mouse moved to (862, 177)
Screenshot: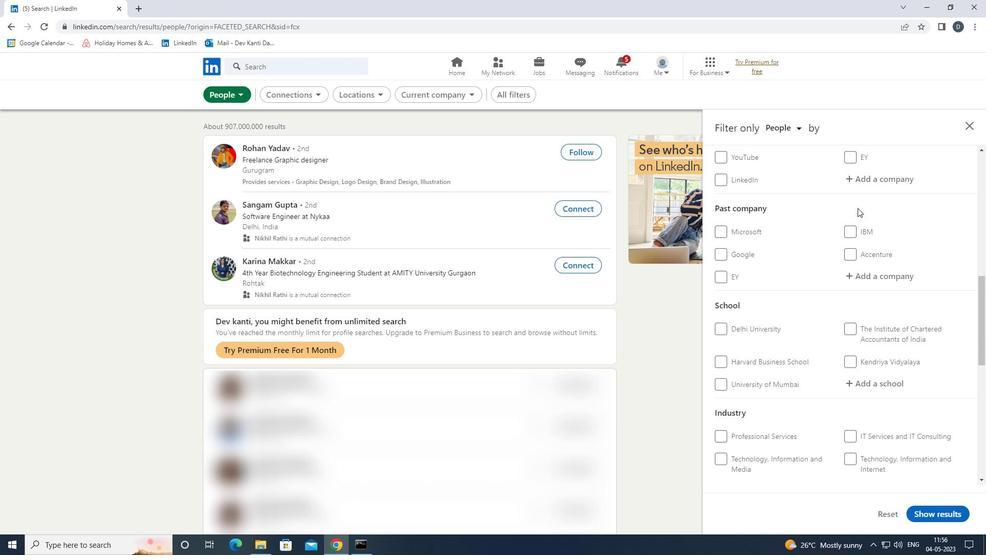 
Action: Mouse pressed left at (862, 177)
Screenshot: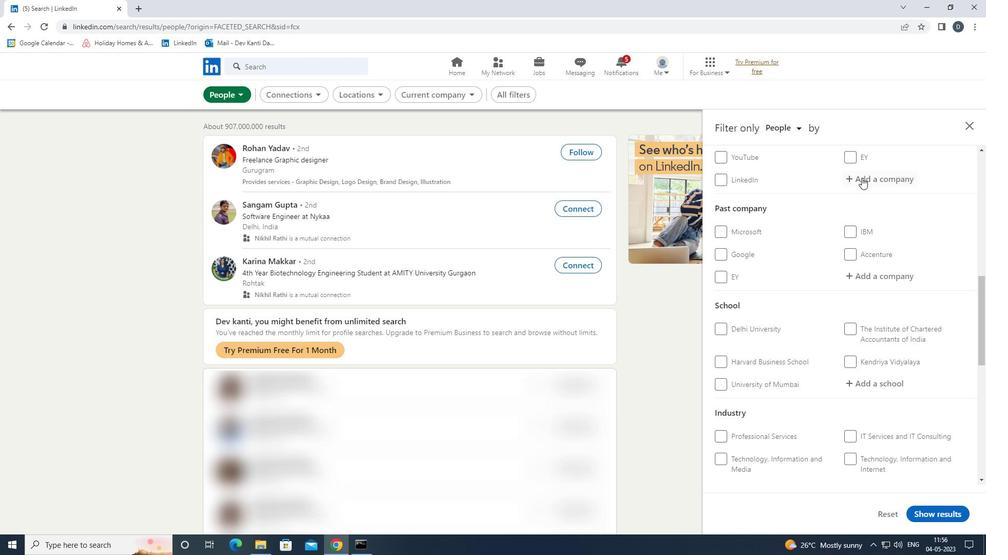 
Action: Key pressed <Key.shift>IF<Key.backspace>FM<Key.backspace><Key.backspace><Key.backspace><Key.backspace>LFM<Key.backspace><Key.backspace><Key.backspace><Key.backspace><Key.shift>IFM<Key.down><Key.down><Key.down><Key.down><Key.down><Key.up><Key.up><Key.up><Key.up><Key.enter>
Screenshot: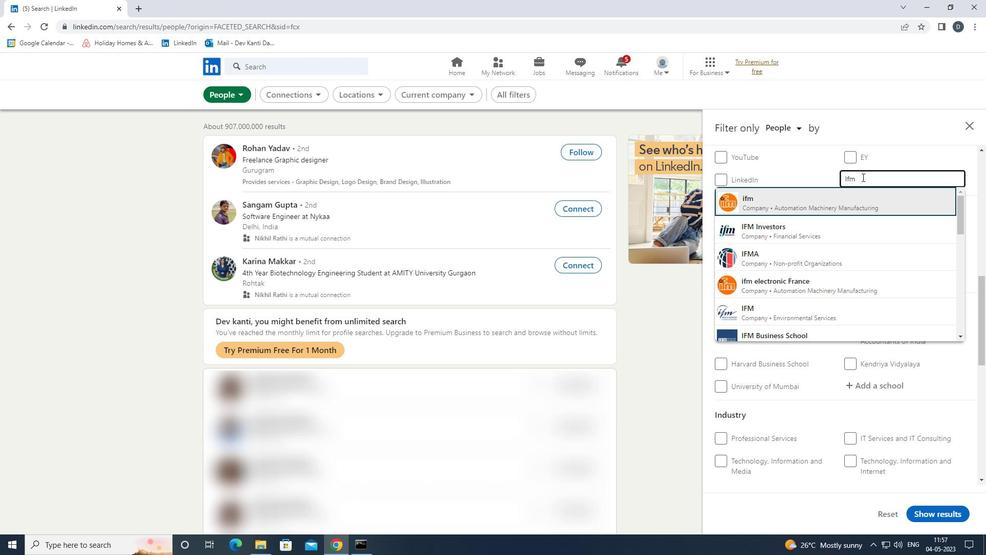 
Action: Mouse moved to (865, 259)
Screenshot: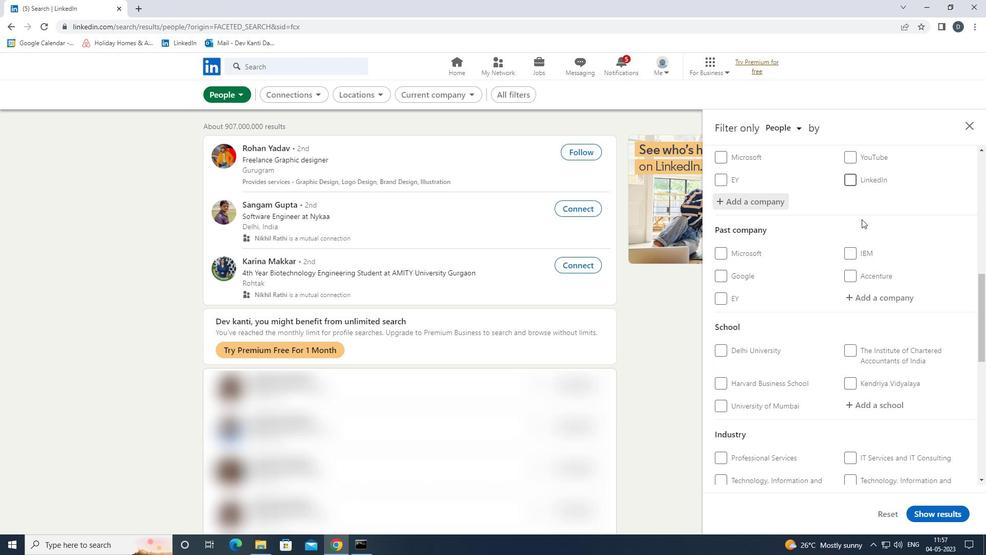 
Action: Mouse scrolled (865, 258) with delta (0, 0)
Screenshot: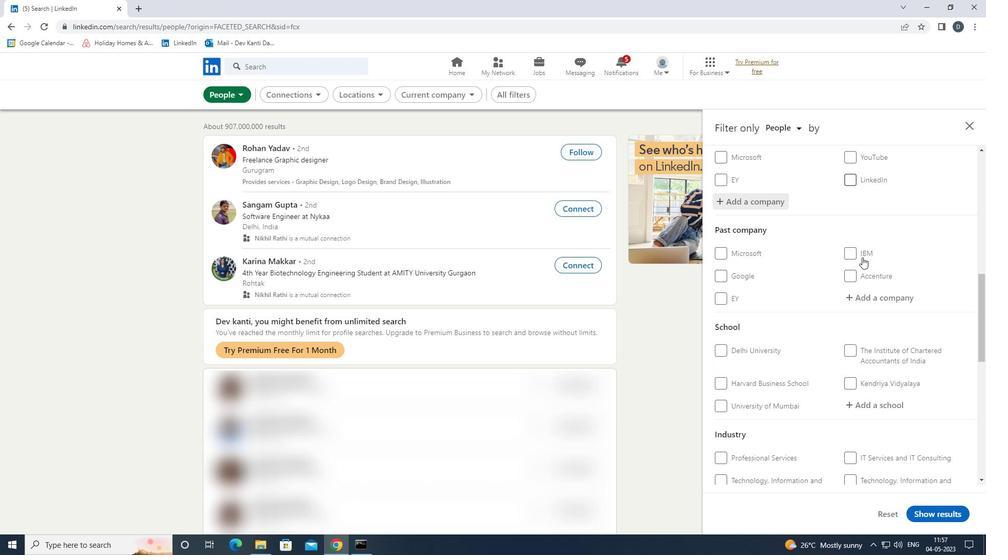 
Action: Mouse scrolled (865, 258) with delta (0, 0)
Screenshot: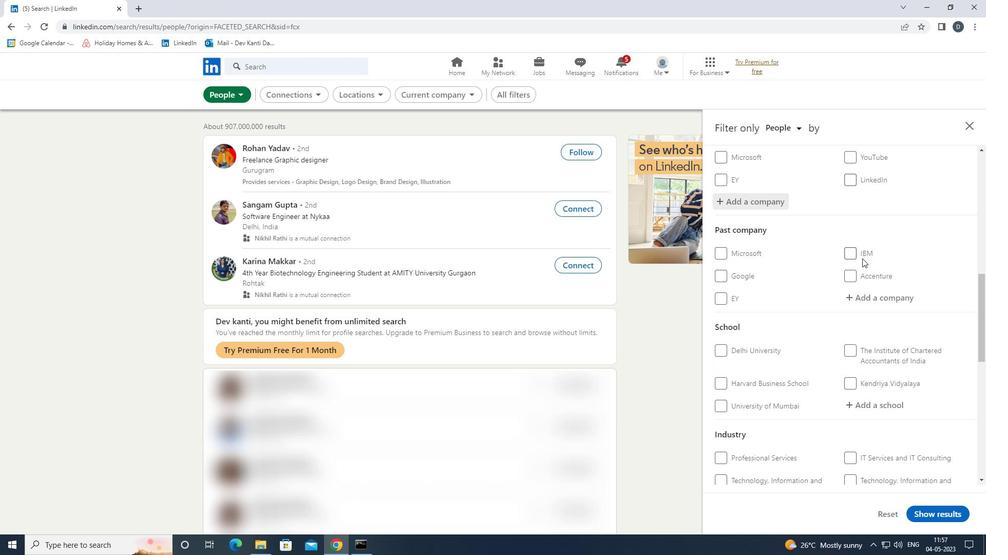 
Action: Mouse scrolled (865, 258) with delta (0, 0)
Screenshot: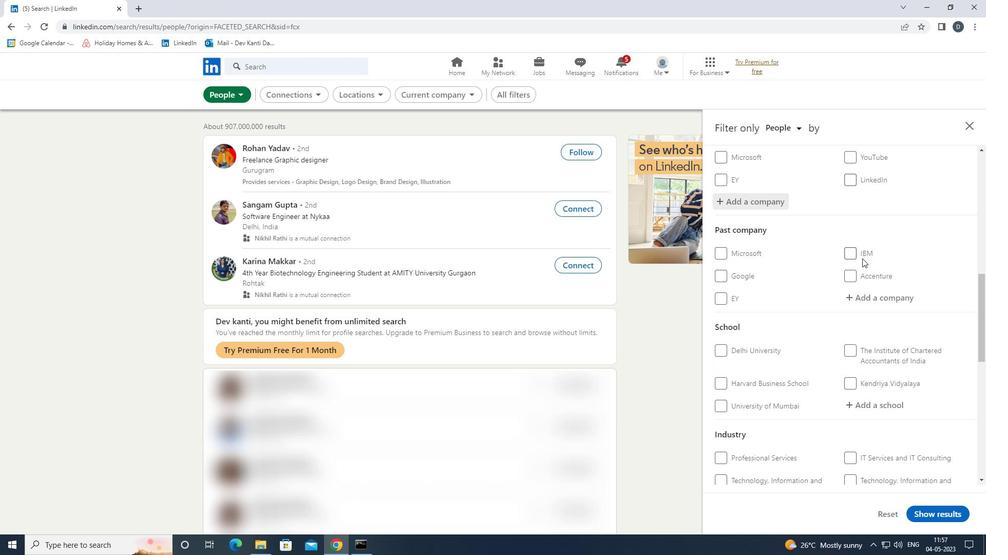 
Action: Mouse scrolled (865, 259) with delta (0, 0)
Screenshot: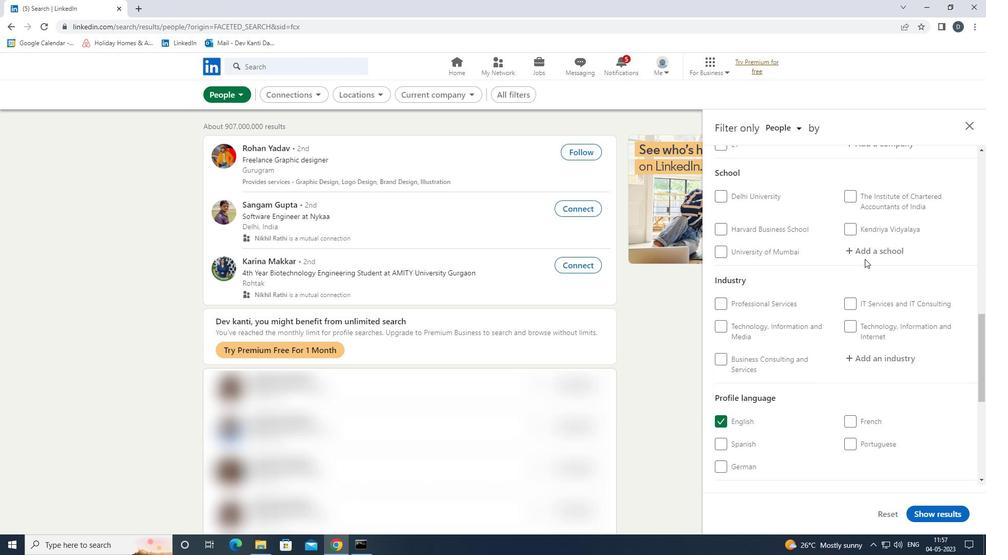 
Action: Mouse scrolled (865, 259) with delta (0, 0)
Screenshot: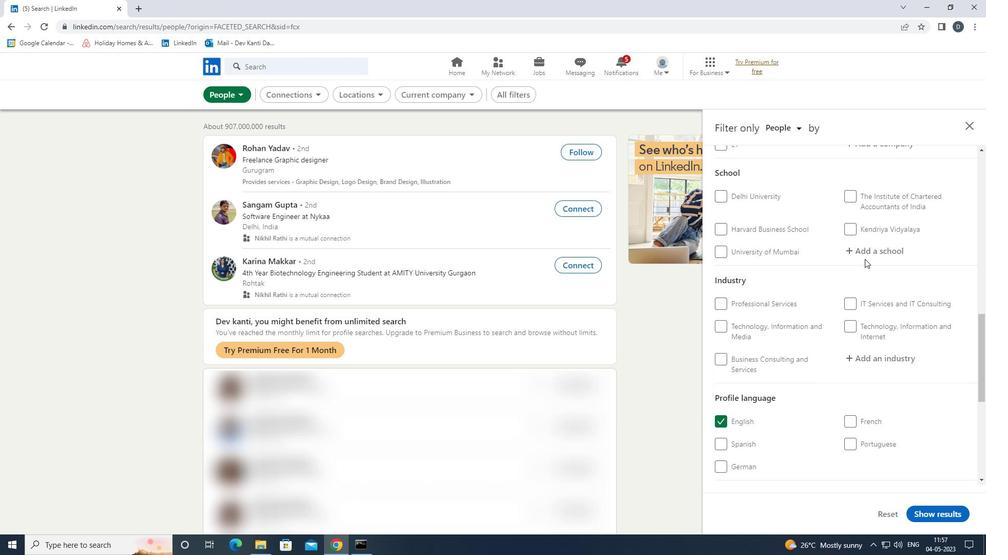 
Action: Mouse moved to (874, 350)
Screenshot: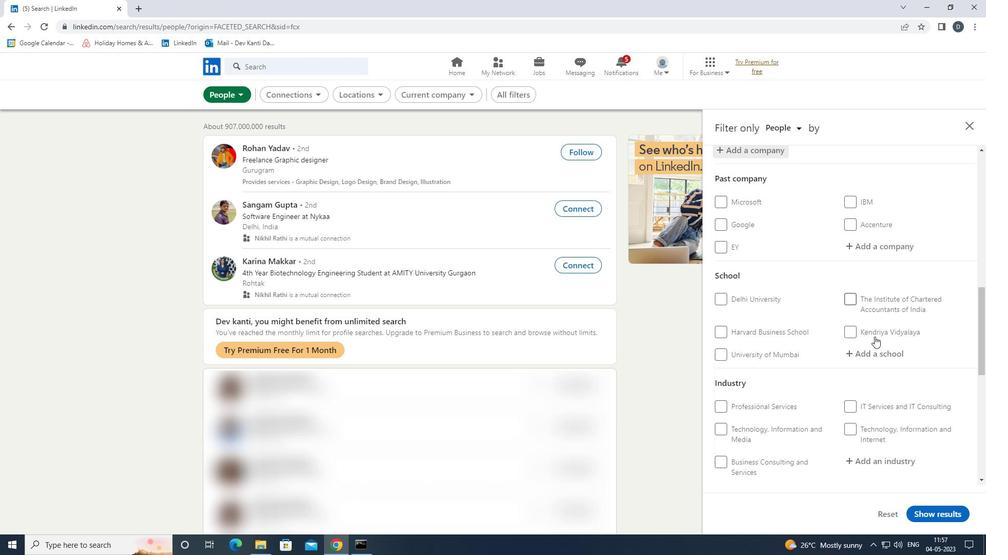 
Action: Mouse pressed left at (874, 350)
Screenshot: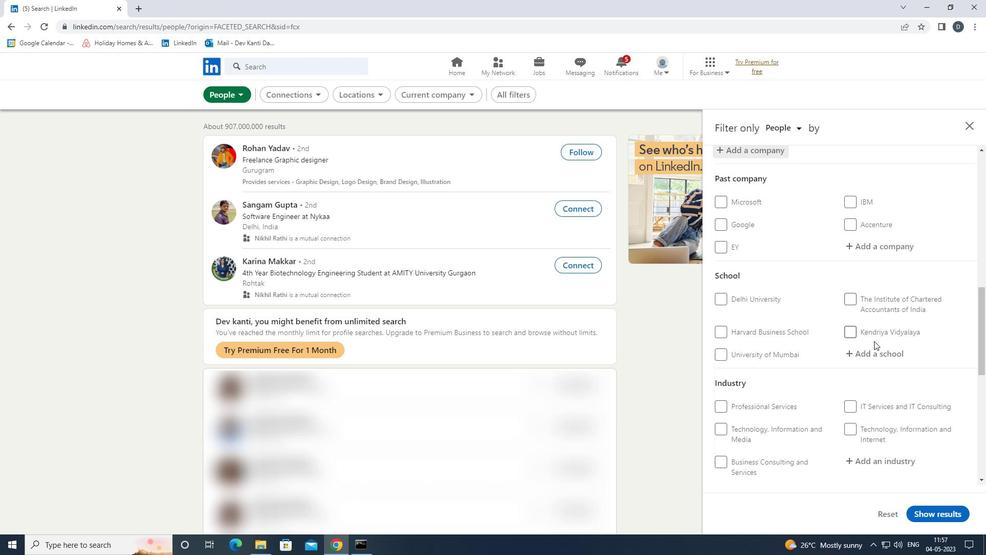 
Action: Mouse moved to (886, 297)
Screenshot: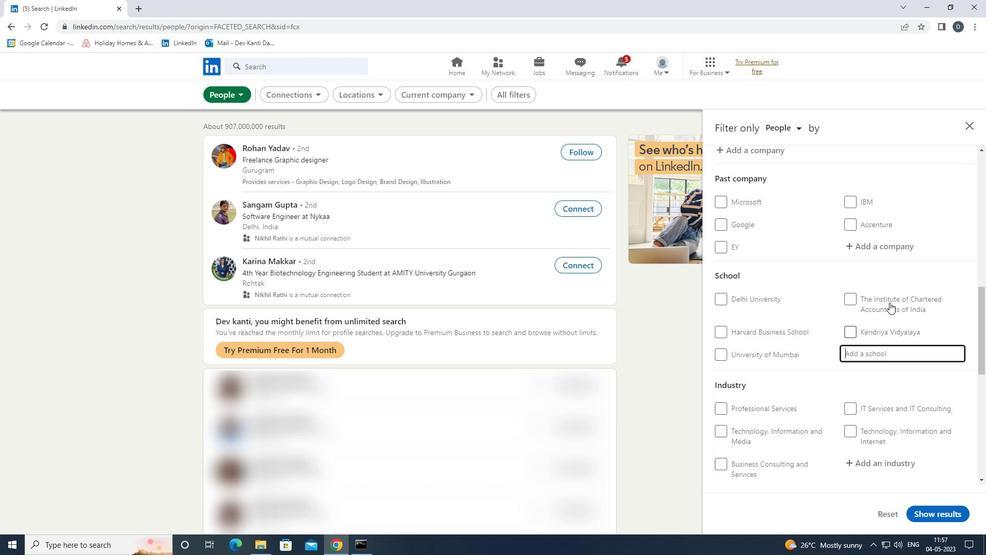 
Action: Key pressed <Key.shift>EMLO<Key.backspace>YON<Key.down><Key.enter>
Screenshot: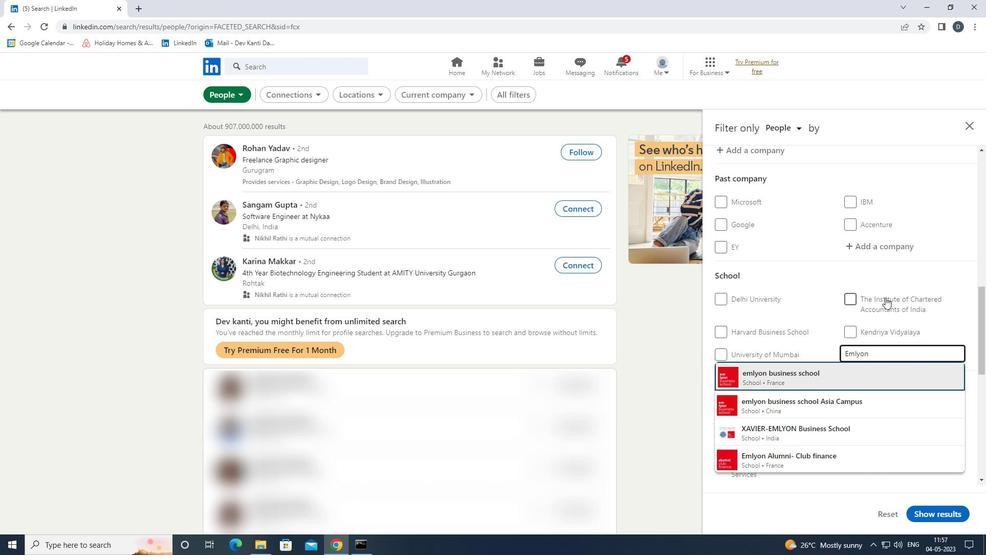 
Action: Mouse moved to (903, 299)
Screenshot: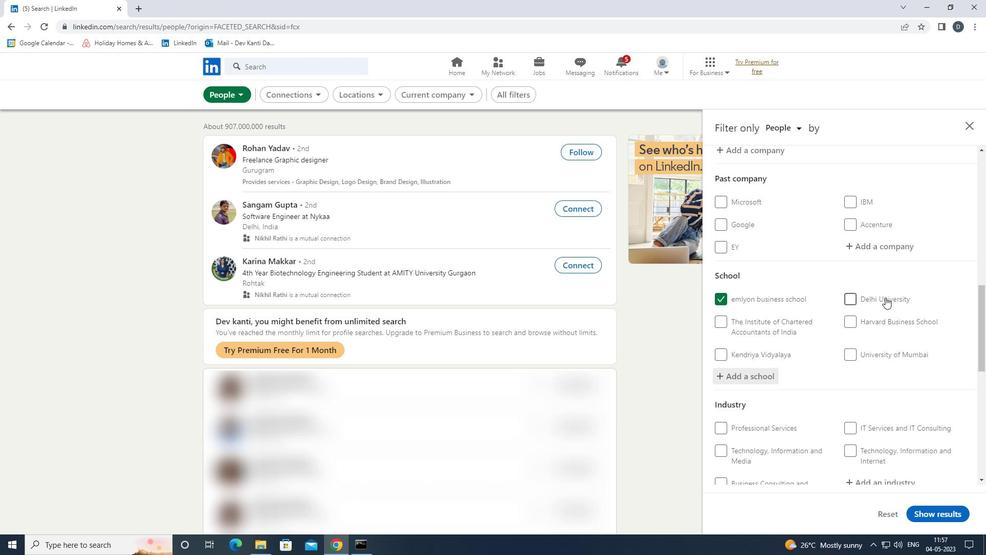 
Action: Mouse scrolled (903, 298) with delta (0, 0)
Screenshot: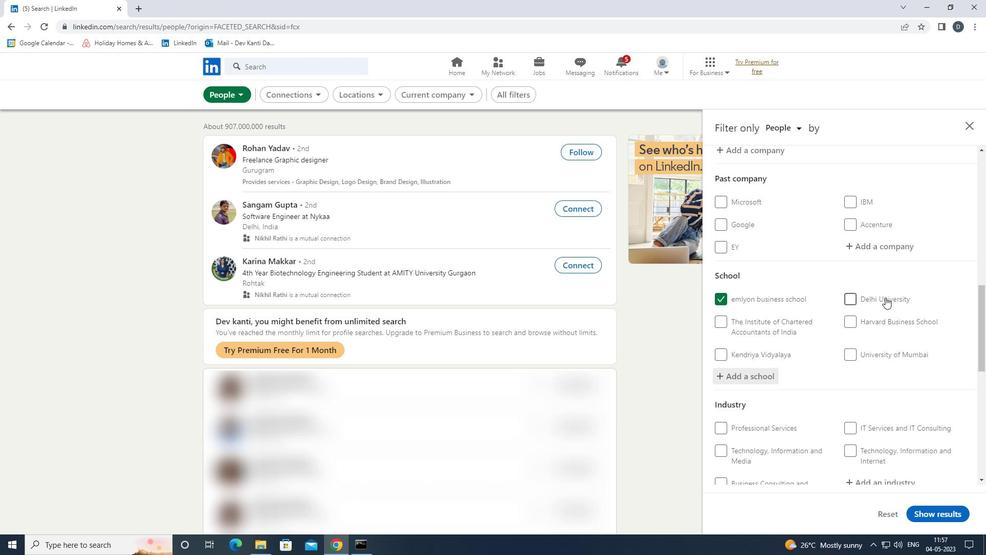 
Action: Mouse moved to (903, 300)
Screenshot: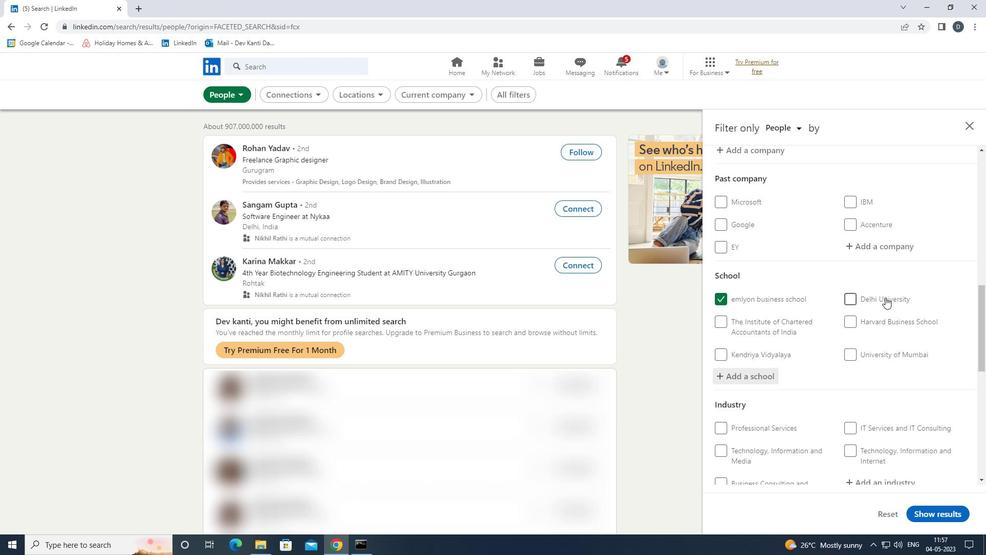 
Action: Mouse scrolled (903, 299) with delta (0, 0)
Screenshot: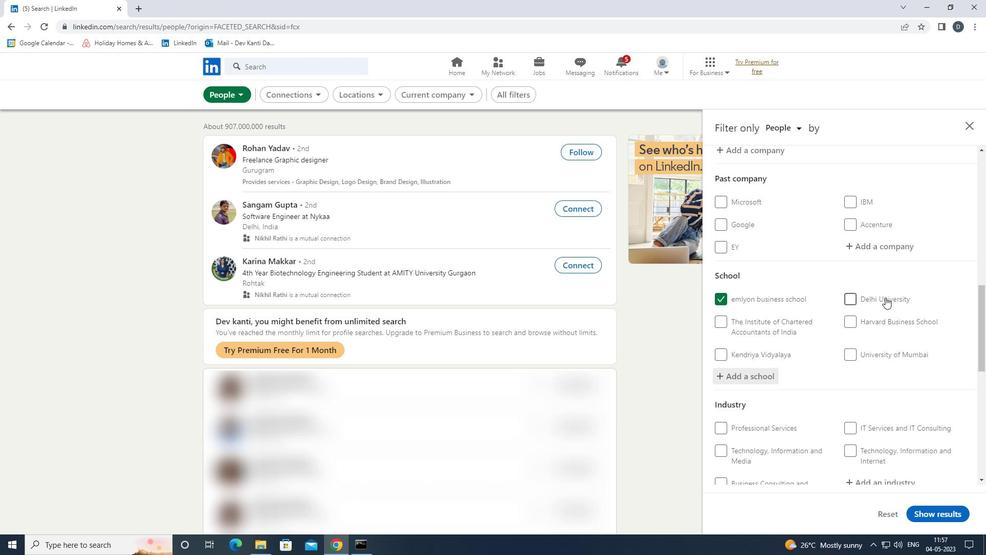 
Action: Mouse moved to (905, 301)
Screenshot: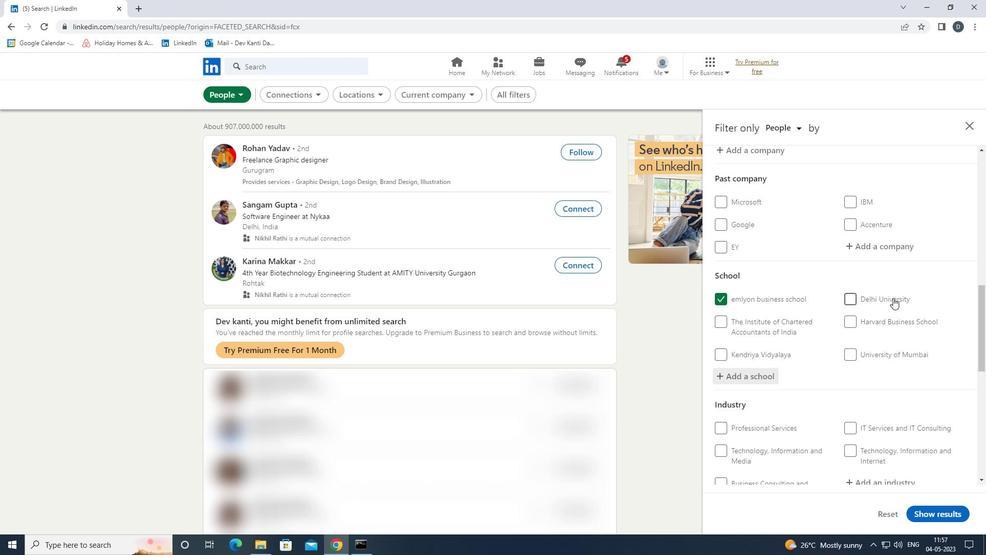 
Action: Mouse scrolled (905, 300) with delta (0, 0)
Screenshot: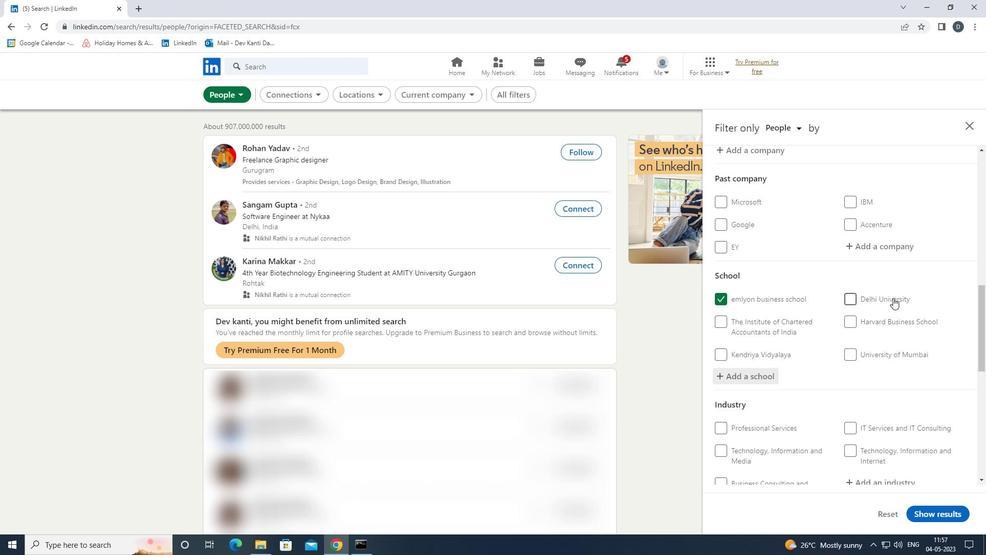 
Action: Mouse moved to (885, 328)
Screenshot: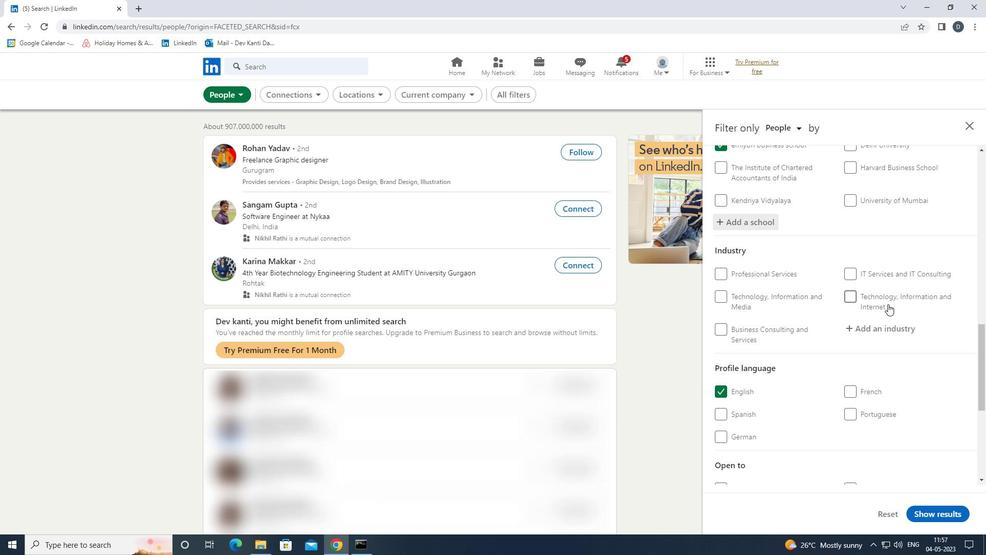 
Action: Mouse pressed left at (885, 328)
Screenshot: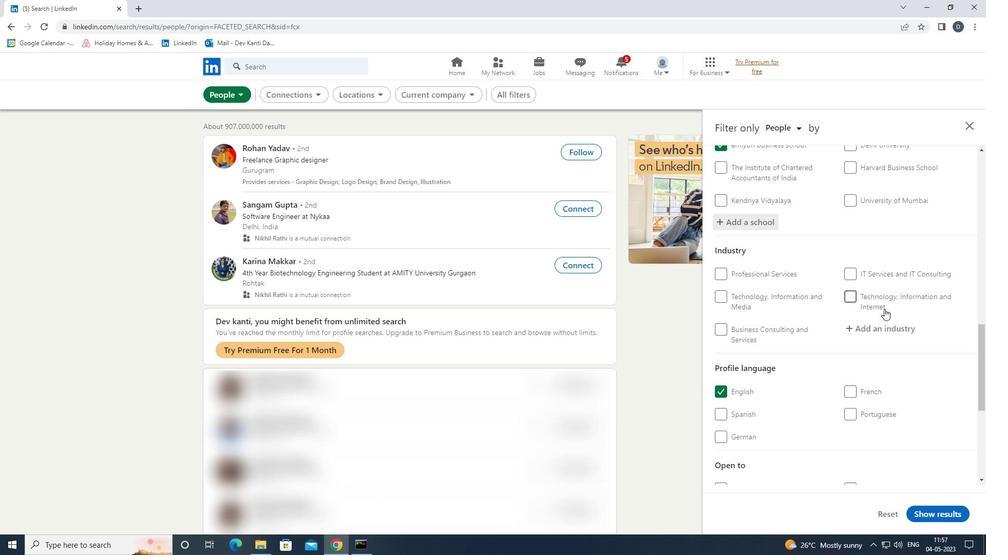 
Action: Mouse moved to (883, 328)
Screenshot: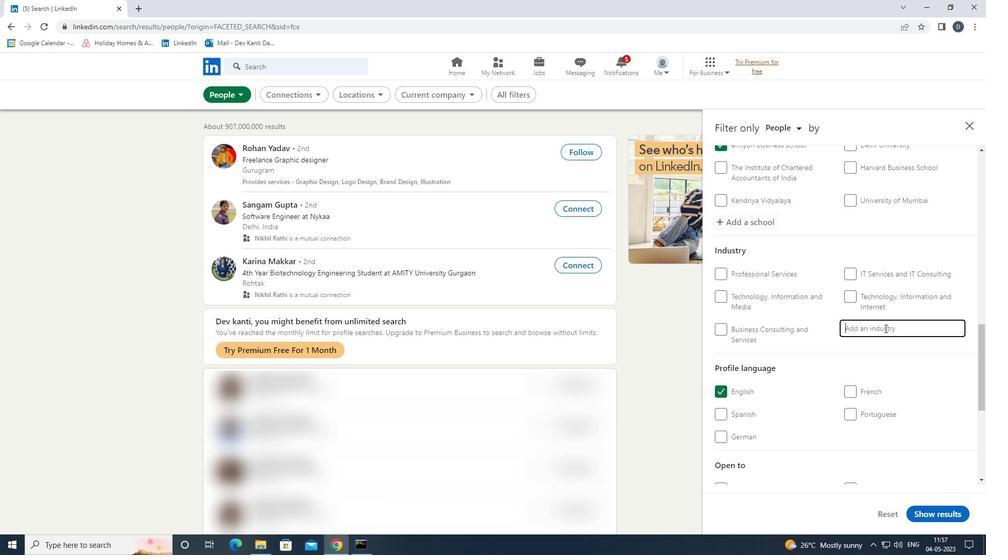 
Action: Key pressed <Key.shift>RETAIL<Key.space><Key.shift>ART<Key.down><Key.enter>
Screenshot: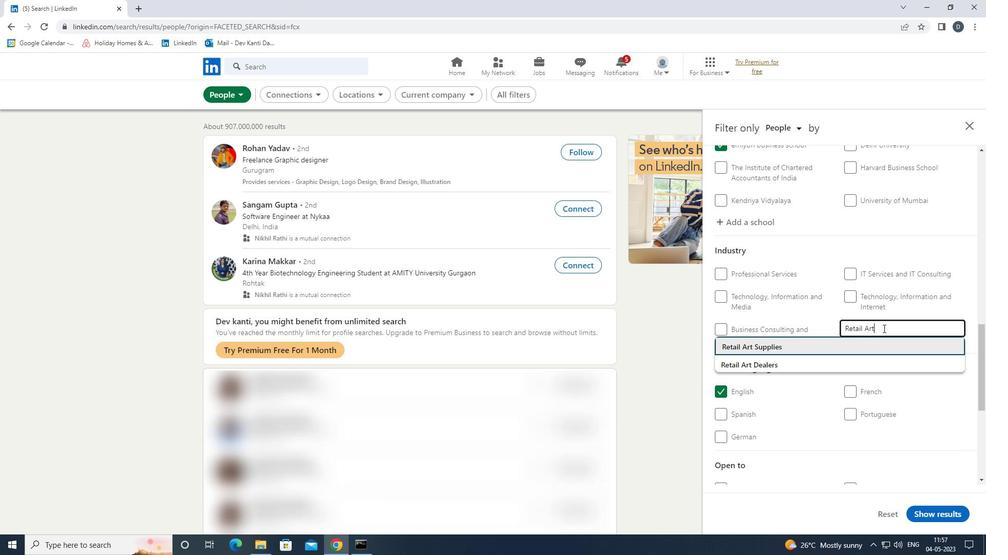 
Action: Mouse moved to (901, 309)
Screenshot: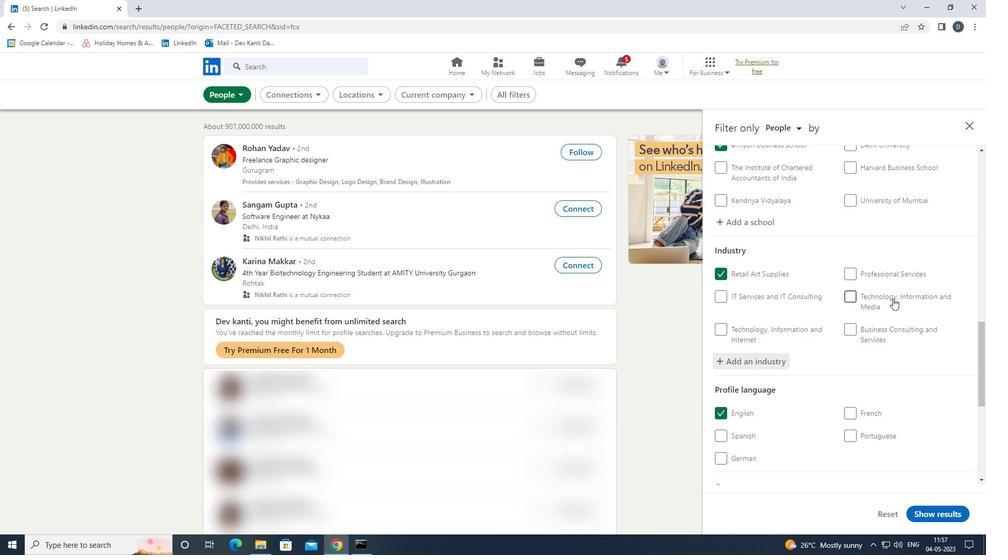 
Action: Mouse scrolled (901, 308) with delta (0, 0)
Screenshot: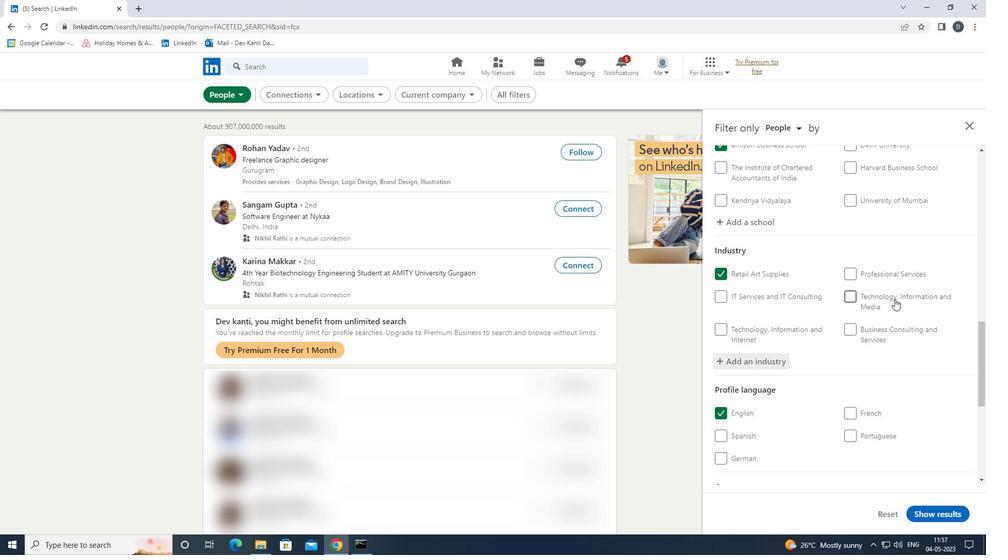 
Action: Mouse scrolled (901, 308) with delta (0, 0)
Screenshot: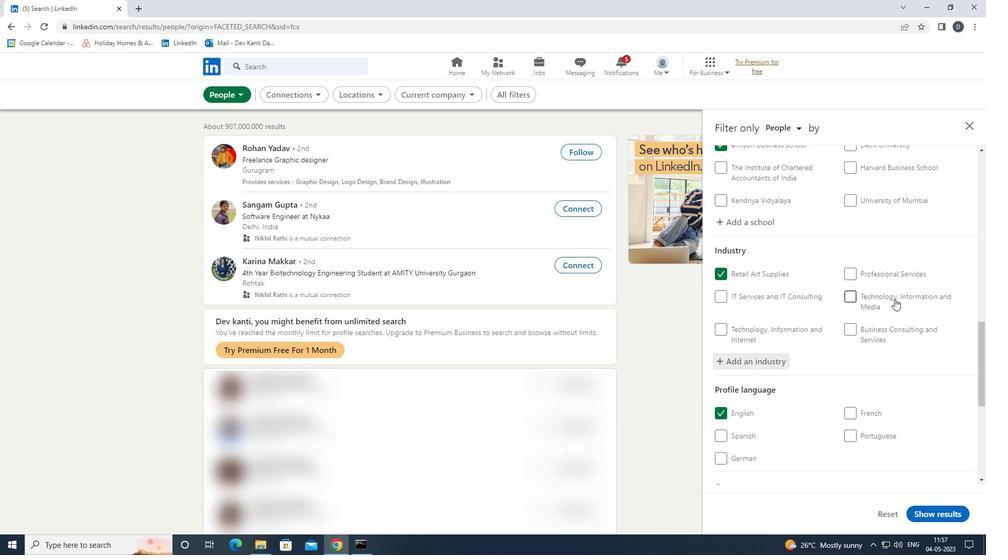 
Action: Mouse scrolled (901, 308) with delta (0, 0)
Screenshot: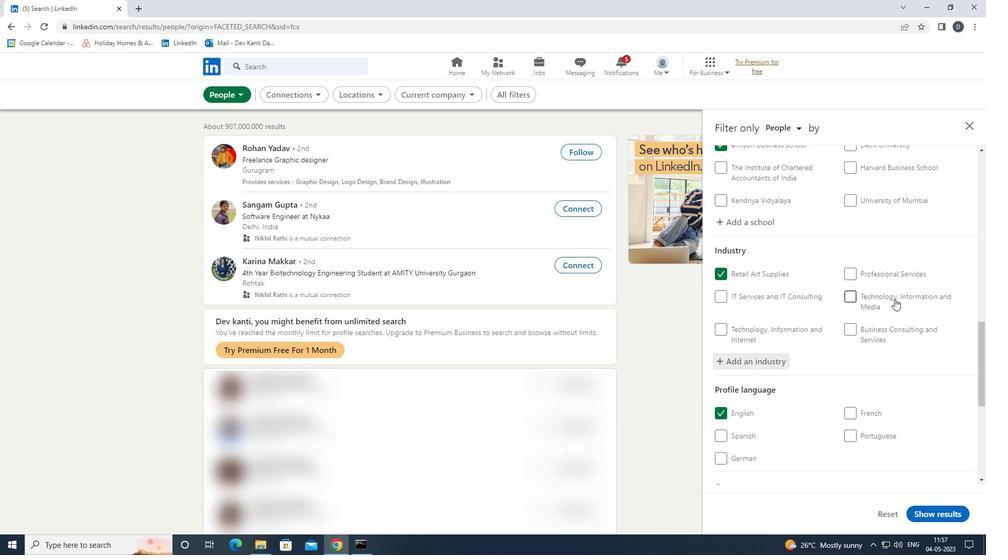 
Action: Mouse scrolled (901, 308) with delta (0, 0)
Screenshot: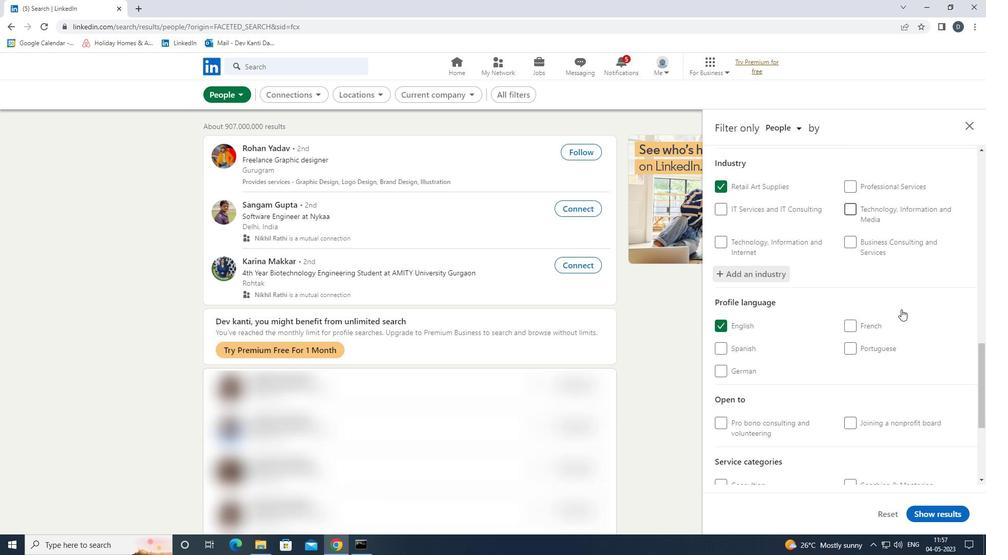 
Action: Mouse moved to (880, 402)
Screenshot: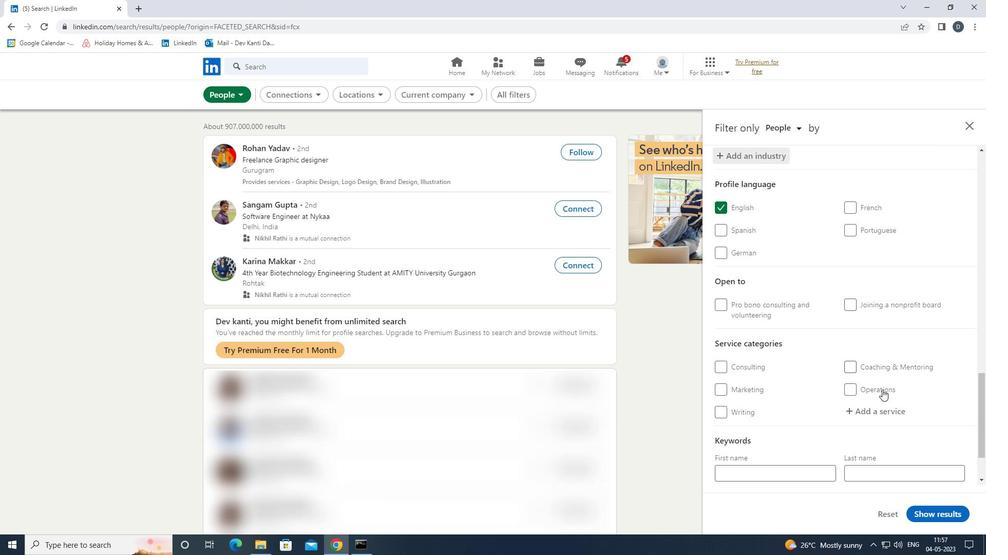 
Action: Mouse pressed left at (880, 402)
Screenshot: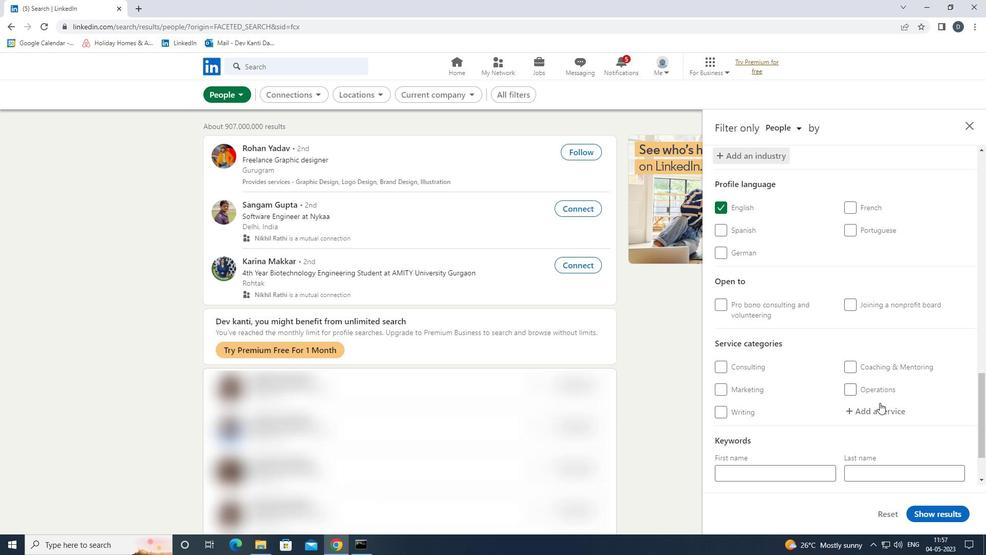 
Action: Mouse moved to (880, 410)
Screenshot: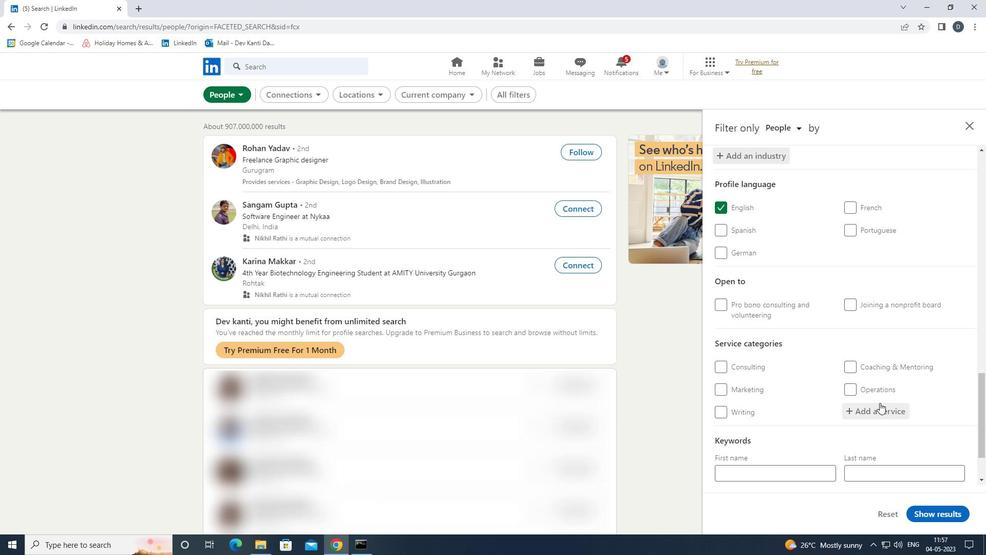 
Action: Key pressed <Key.shift>COMMERCIAL<Key.space><Key.down><Key.enter>
Screenshot: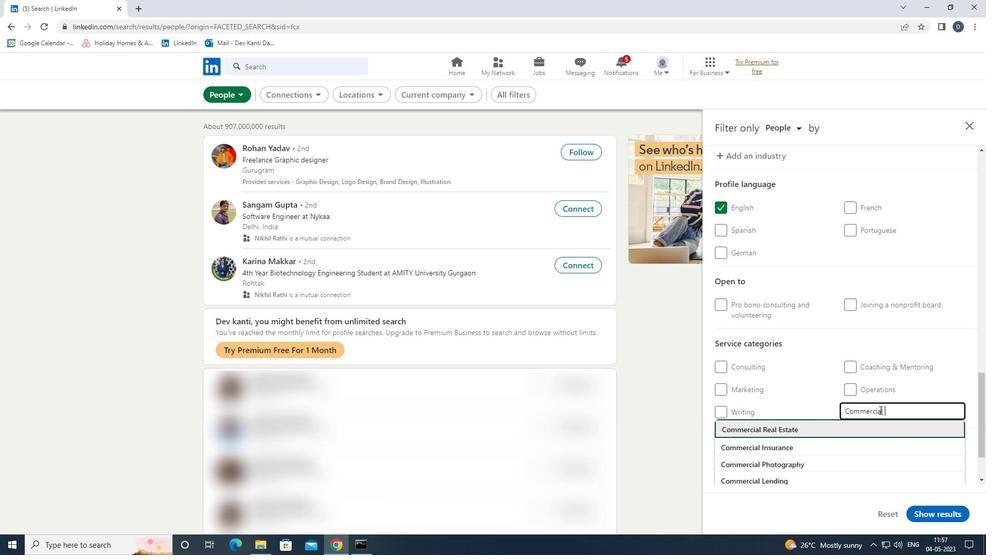 
Action: Mouse moved to (875, 418)
Screenshot: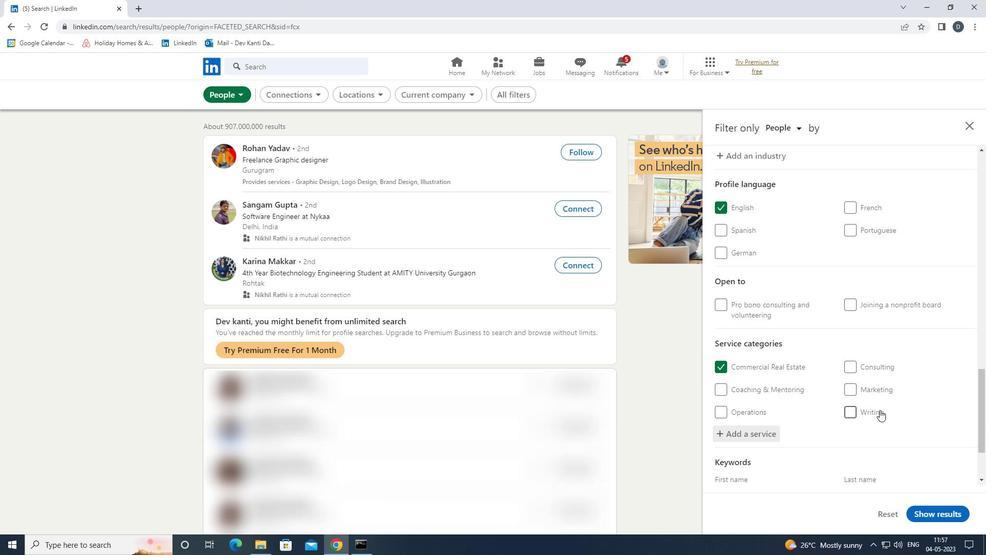 
Action: Mouse scrolled (875, 417) with delta (0, 0)
Screenshot: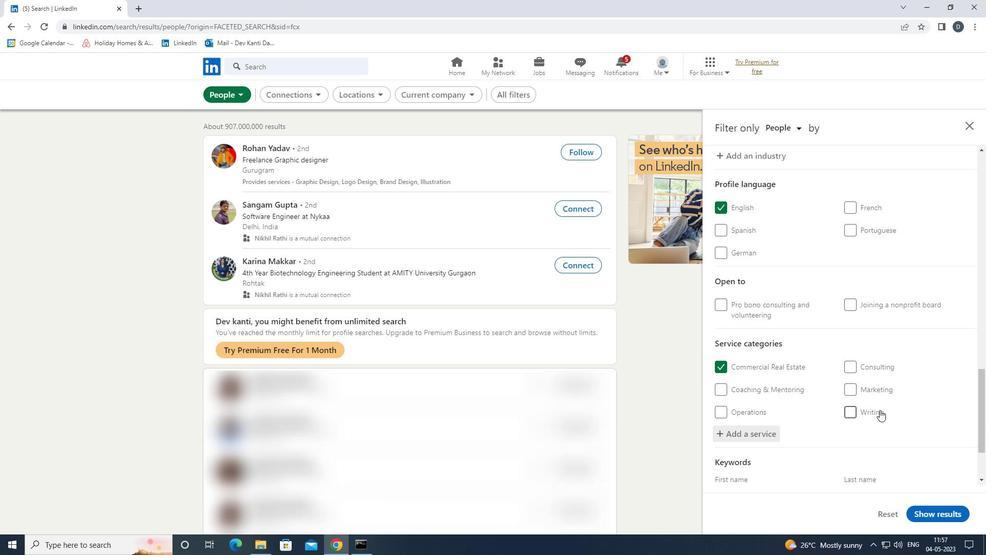 
Action: Mouse moved to (875, 418)
Screenshot: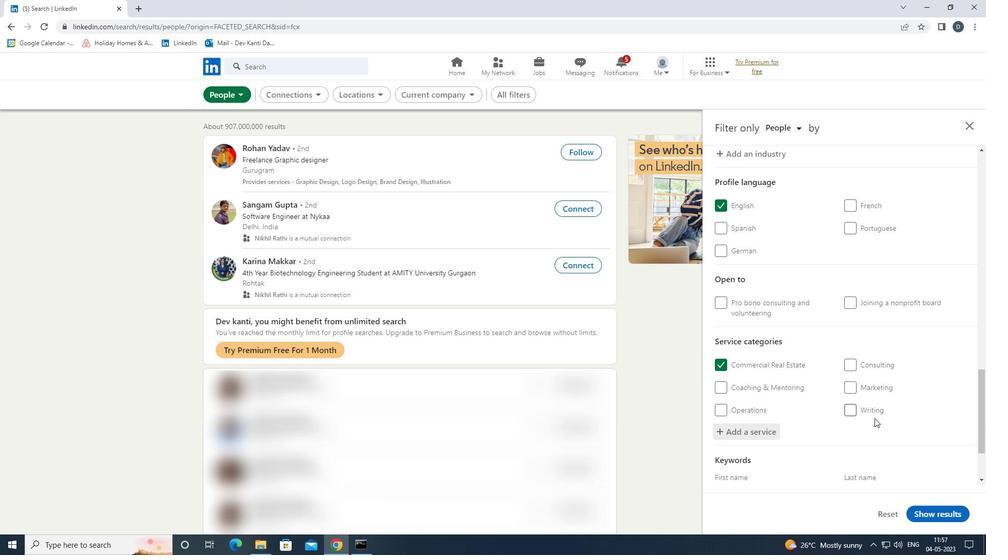 
Action: Mouse scrolled (875, 417) with delta (0, 0)
Screenshot: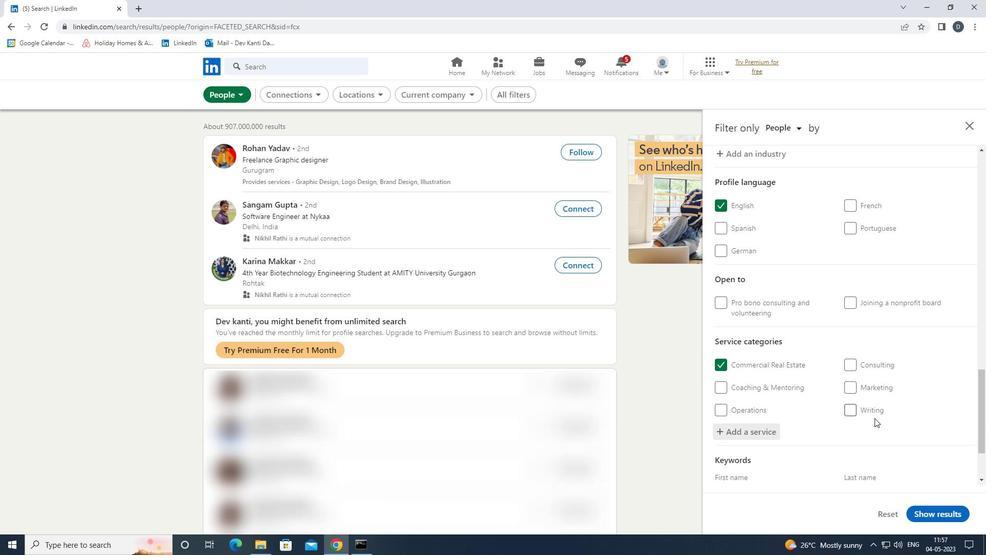
Action: Mouse moved to (874, 418)
Screenshot: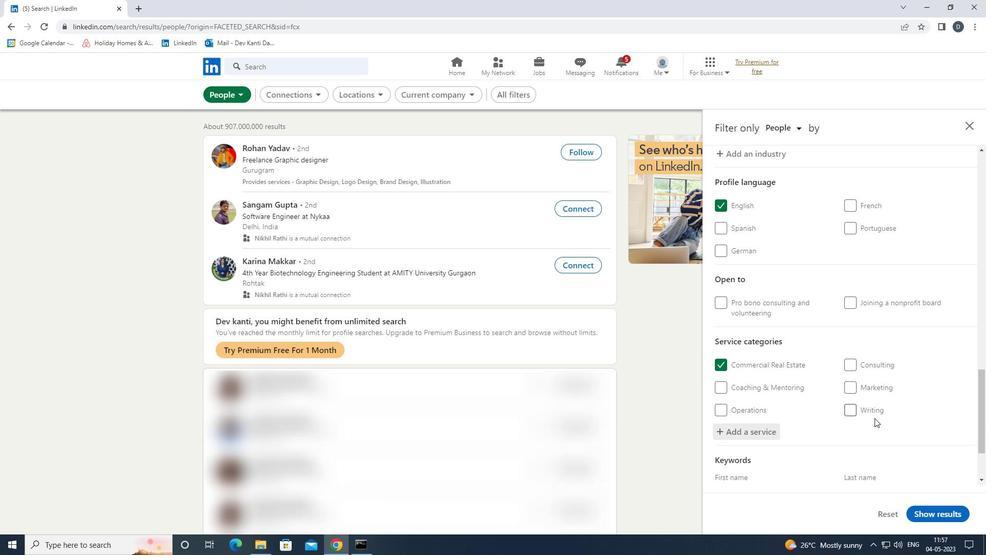 
Action: Mouse scrolled (874, 417) with delta (0, 0)
Screenshot: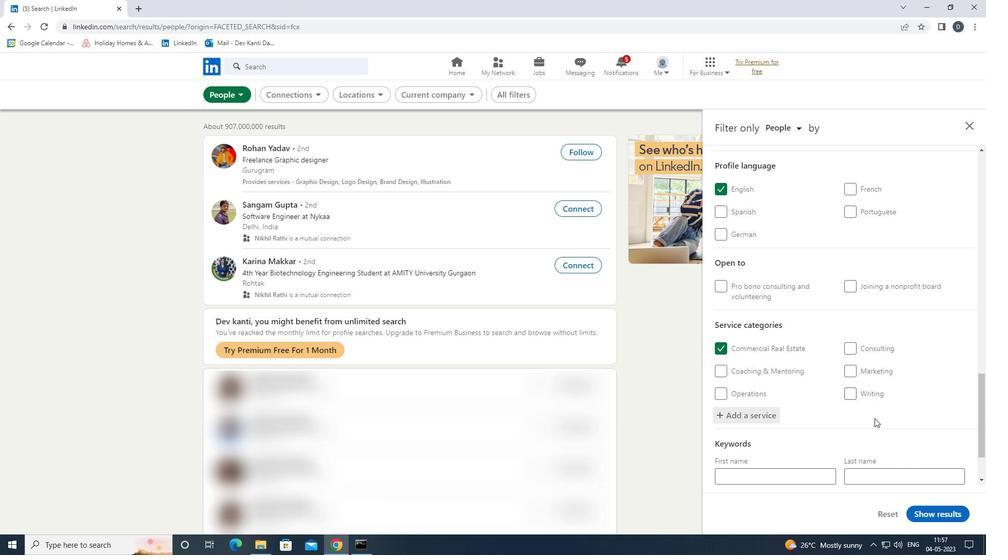 
Action: Mouse moved to (804, 441)
Screenshot: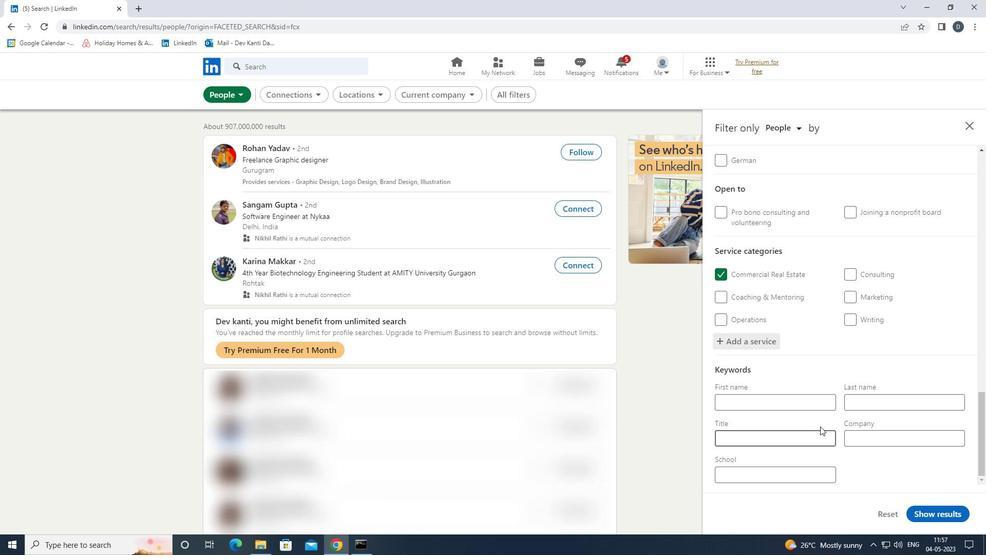 
Action: Mouse pressed left at (804, 441)
Screenshot: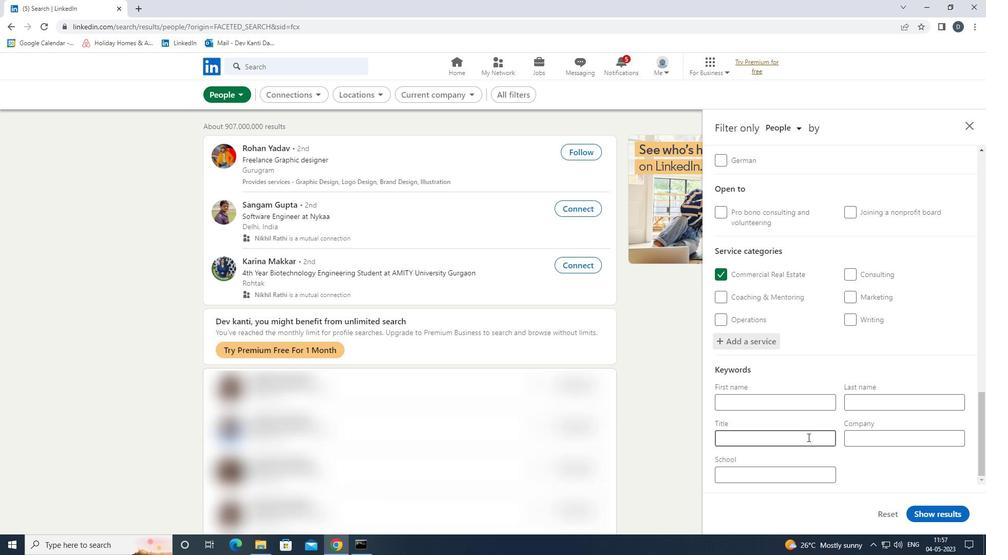 
Action: Mouse moved to (802, 443)
Screenshot: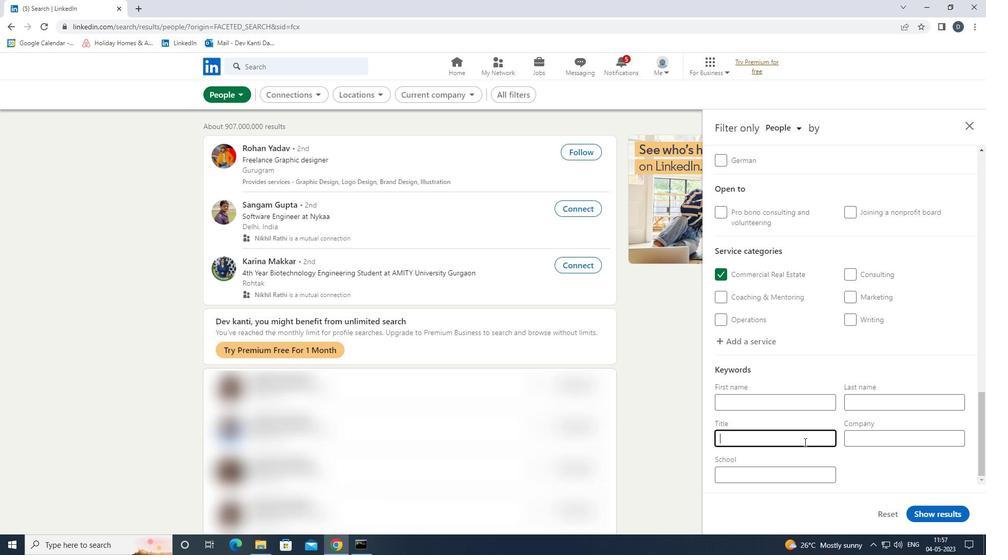 
Action: Key pressed <Key.shift>SHELF<Key.space><Key.shift><Key.shift><Key.shift><Key.shift><Key.shift><Key.shift><Key.shift><Key.shift><Key.shift><Key.shift><Key.shift><Key.shift><Key.shift><Key.shift><Key.shift><Key.shift><Key.shift><Key.shift><Key.shift><Key.shift><Key.shift><Key.shift><Key.shift>STOCKER
Screenshot: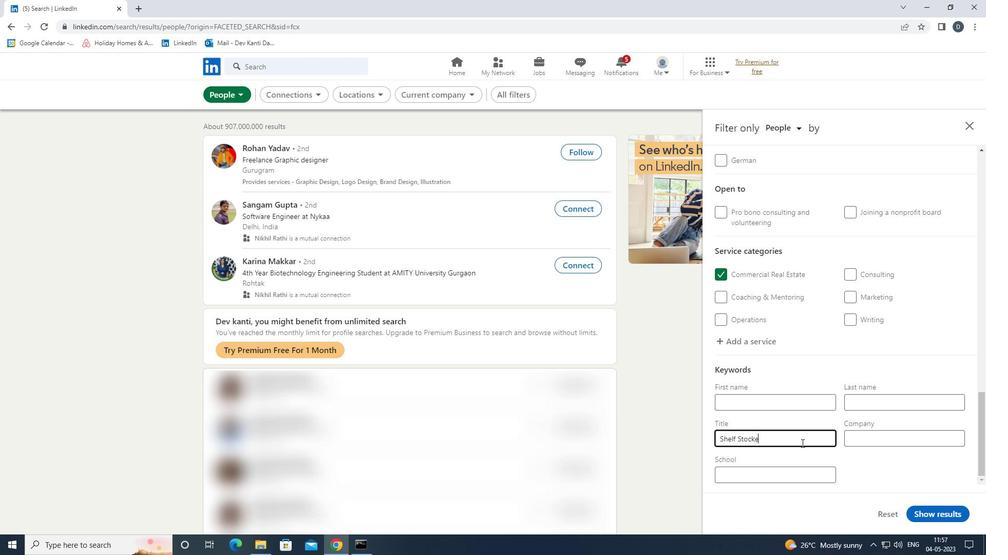 
Action: Mouse moved to (939, 516)
Screenshot: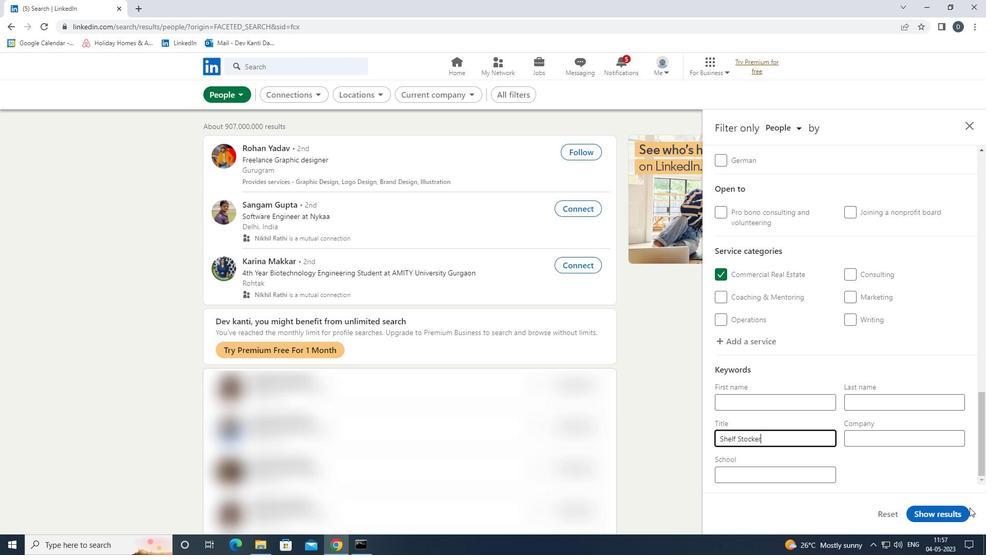 
Action: Mouse pressed left at (939, 516)
Screenshot: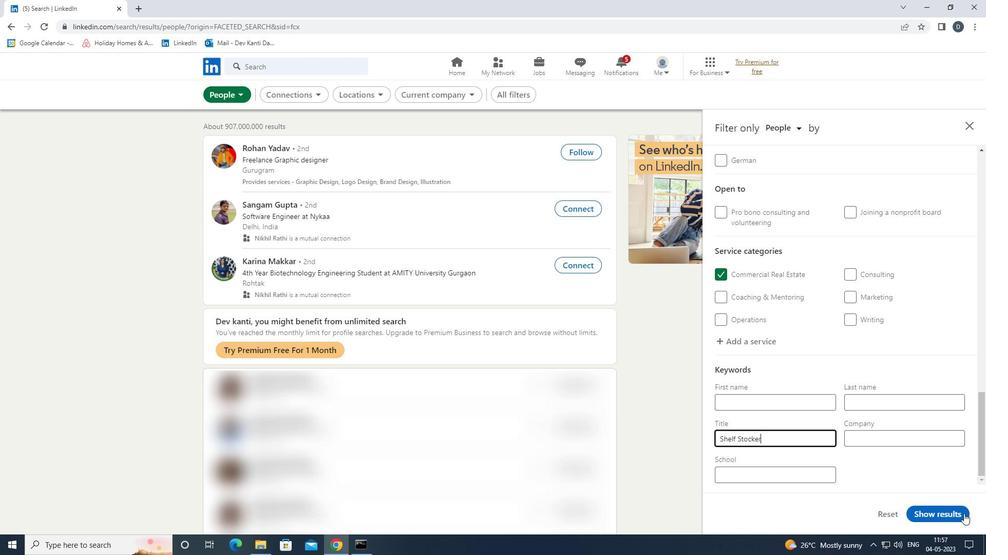 
Action: Mouse moved to (704, 327)
Screenshot: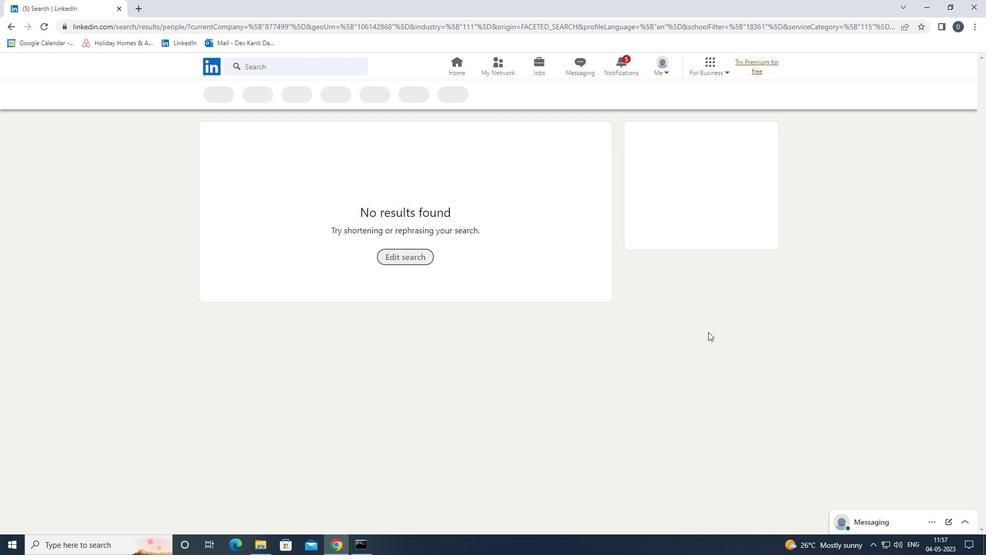 
